 Task: Open a blank sheet, save the file as ion.doc Add Heading 'Importance of networking: 'Importance of networking:  Add the following points with arrow bulletsAdd the following points with arrow bullets •	Expanding connections_x000D_
•	Discovering opportunities_x000D_
•	Sharing knowledge_x000D_
 Highlight heading with color  Light green Select the entire text and apply  Outside Borders ,change the font size of heading and points to 24
Action: Mouse moved to (19, 19)
Screenshot: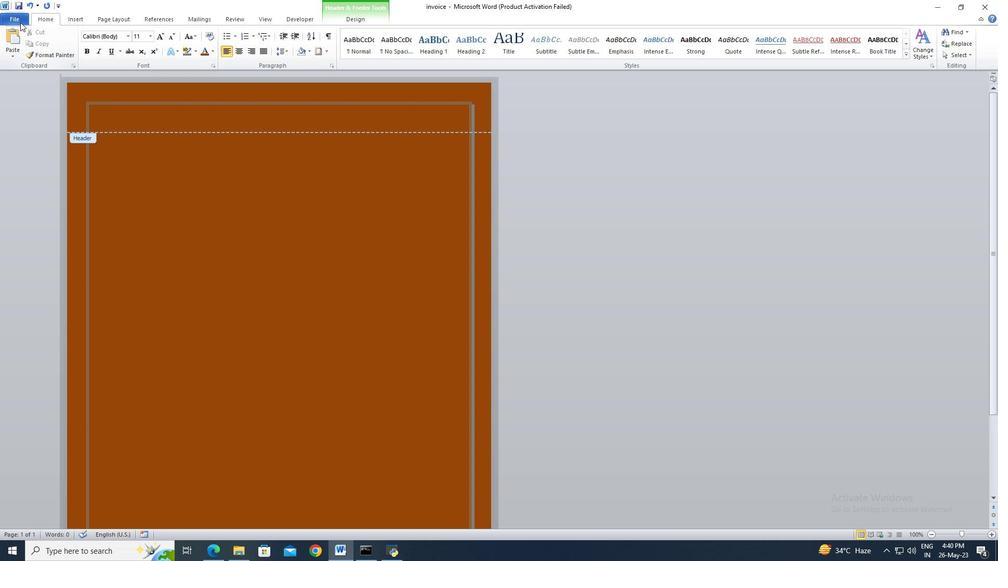 
Action: Mouse pressed left at (19, 19)
Screenshot: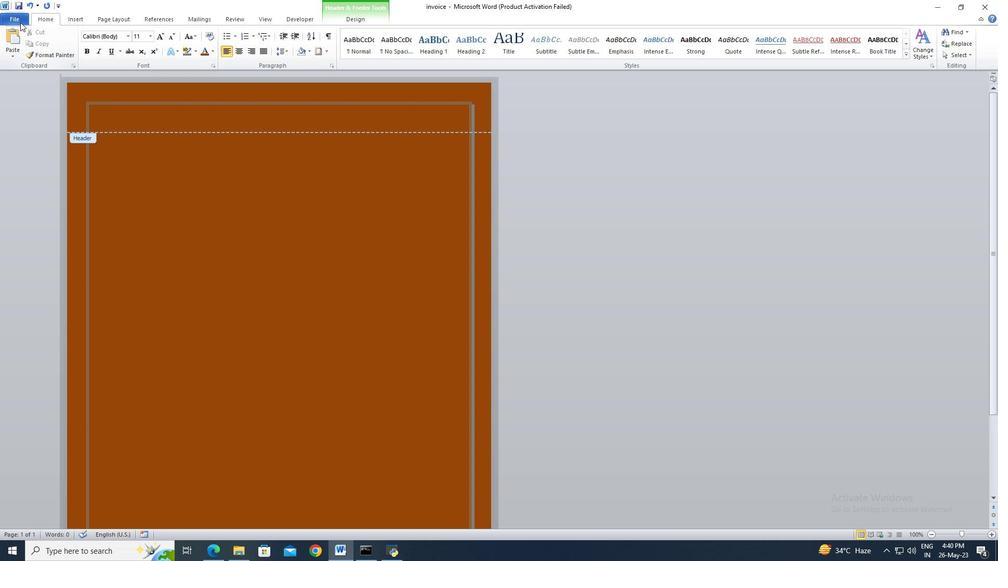 
Action: Mouse moved to (28, 133)
Screenshot: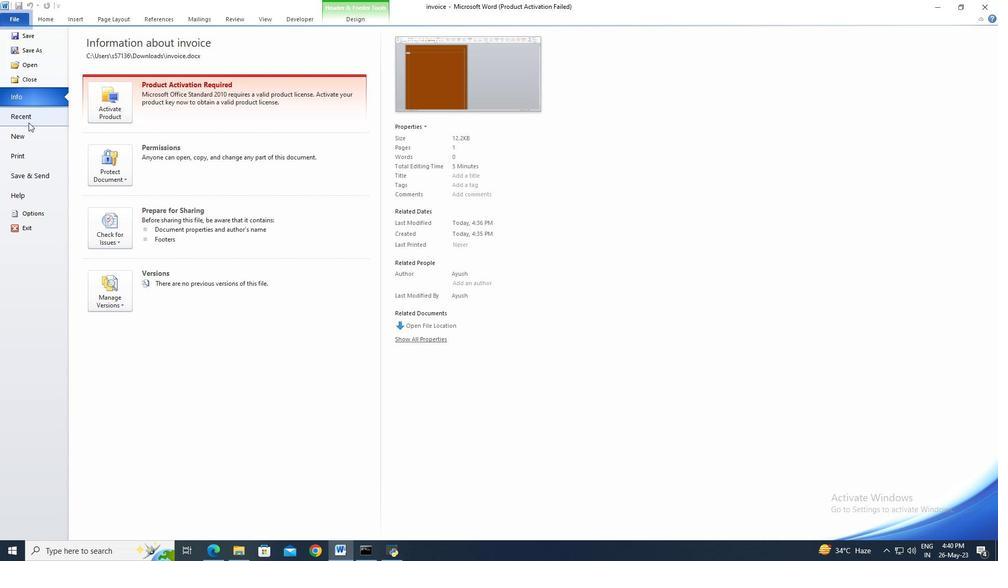 
Action: Mouse pressed left at (28, 133)
Screenshot: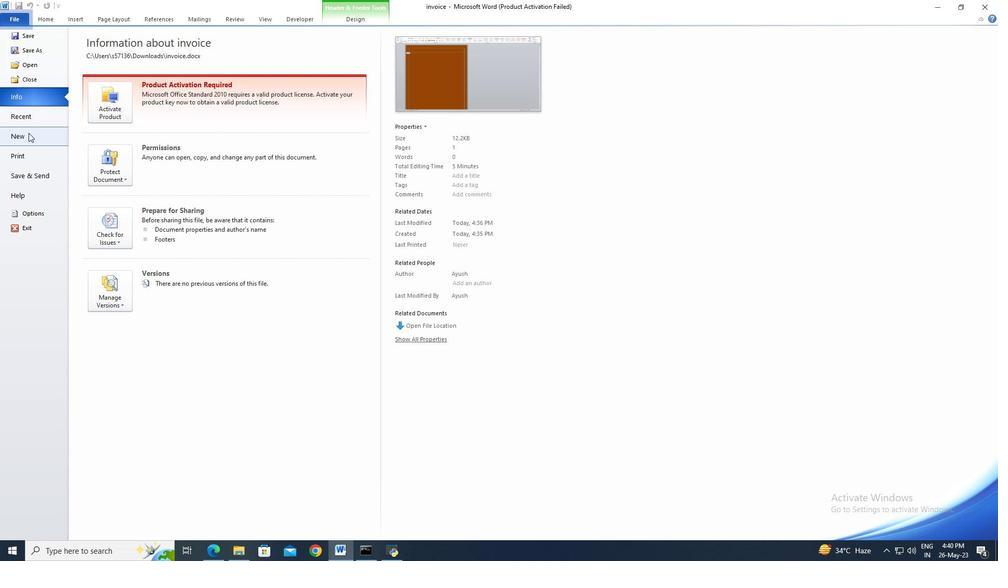 
Action: Mouse moved to (517, 256)
Screenshot: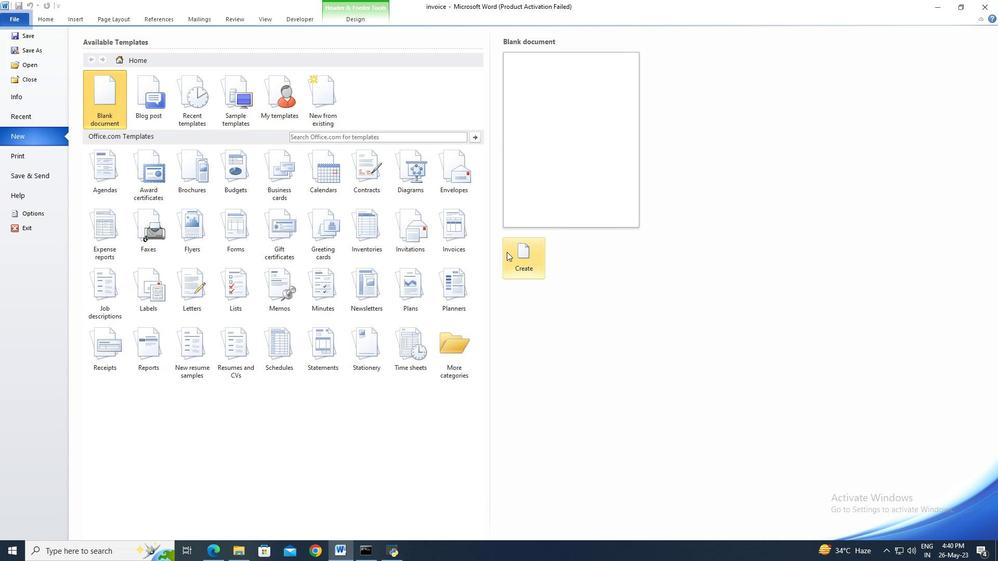 
Action: Mouse pressed left at (517, 256)
Screenshot: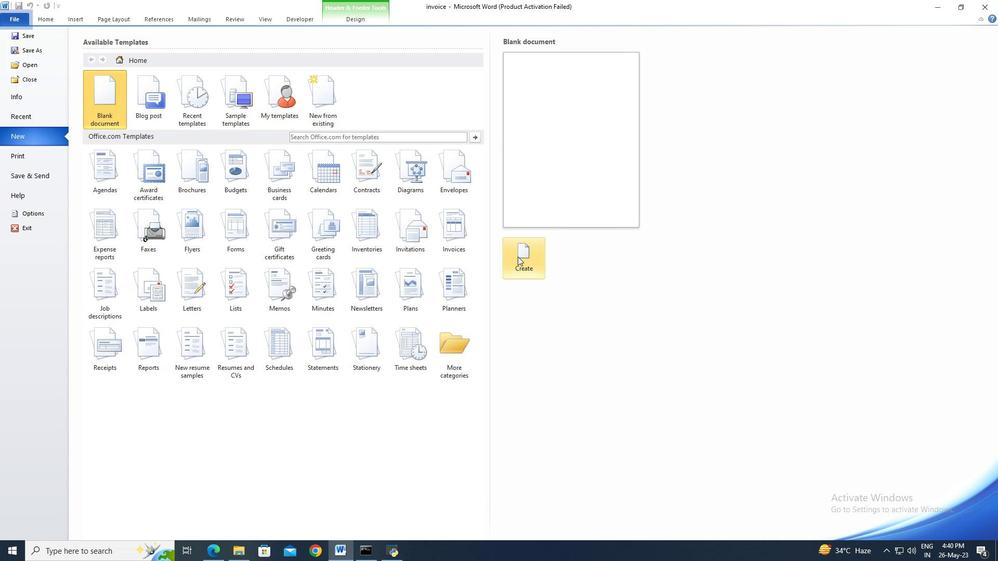 
Action: Mouse moved to (24, 21)
Screenshot: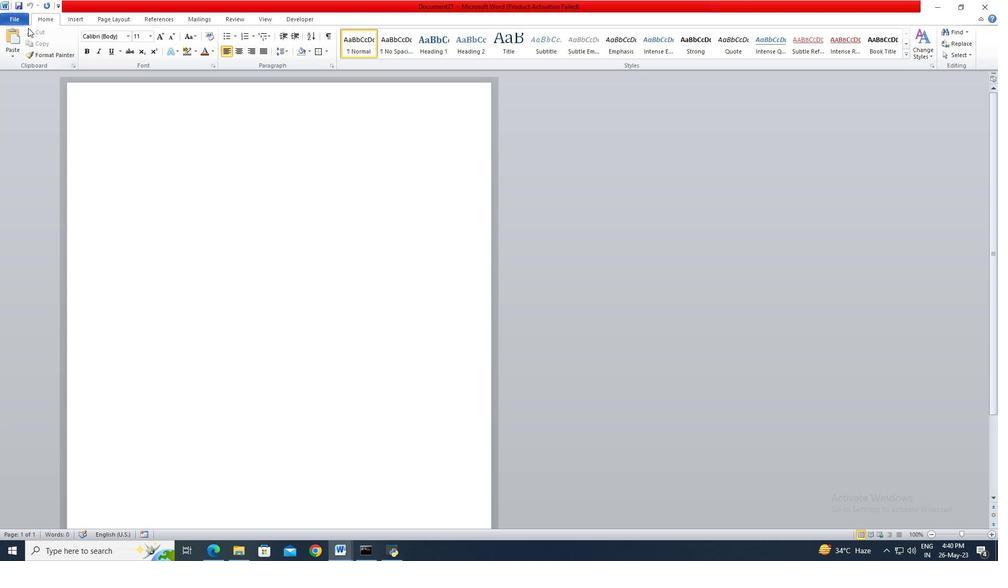
Action: Mouse pressed left at (24, 21)
Screenshot: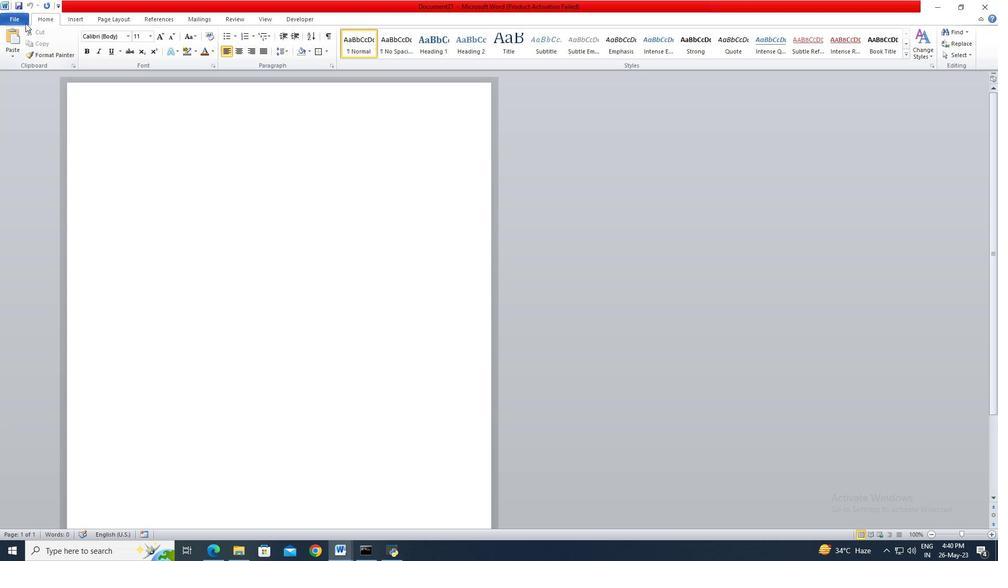 
Action: Mouse moved to (24, 50)
Screenshot: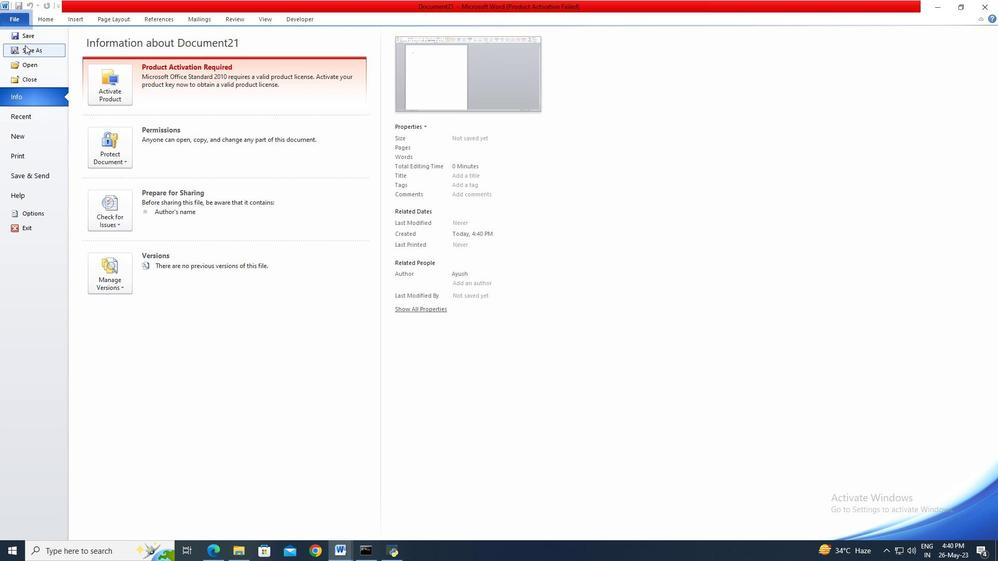 
Action: Mouse pressed left at (24, 50)
Screenshot: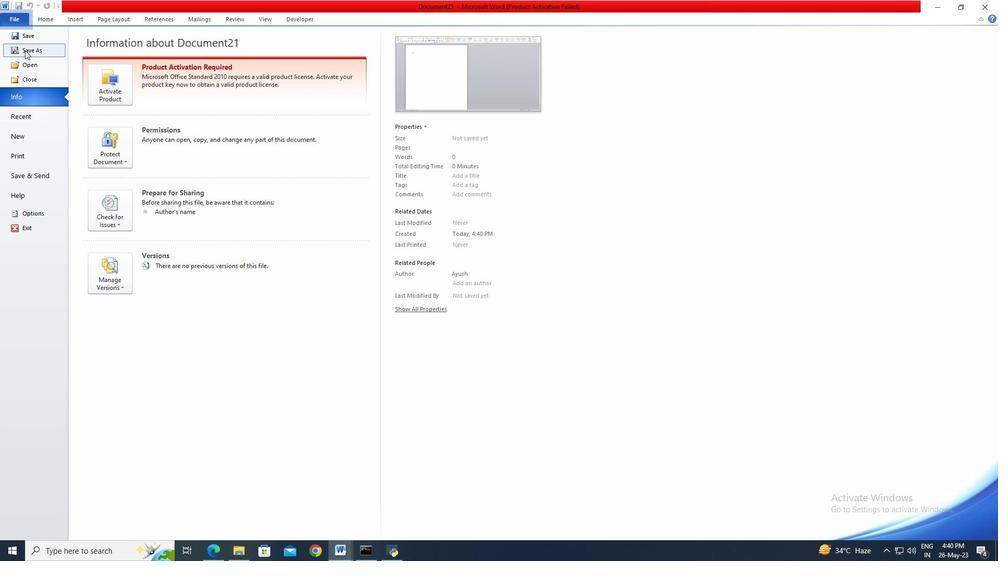 
Action: Mouse moved to (39, 109)
Screenshot: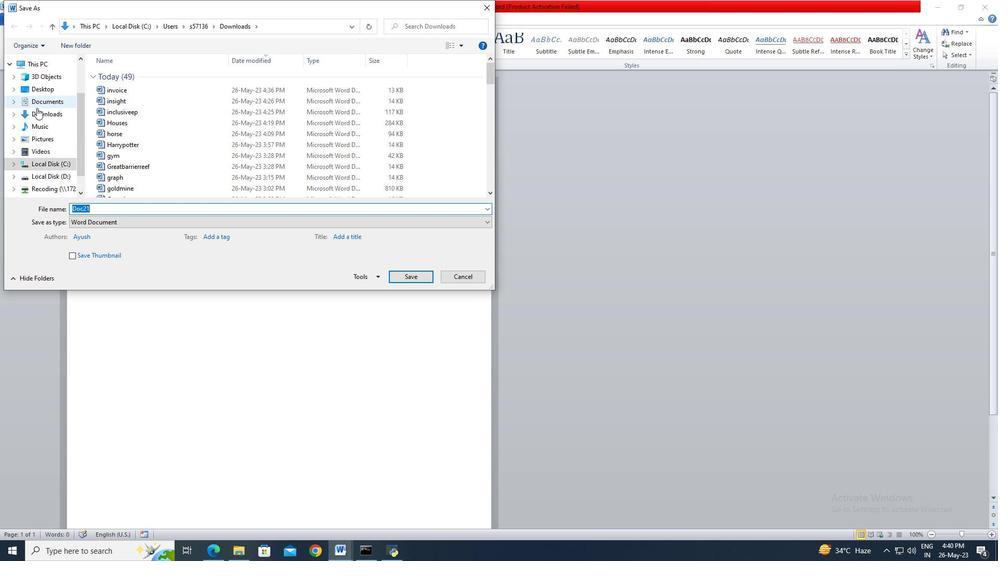 
Action: Mouse pressed left at (39, 109)
Screenshot: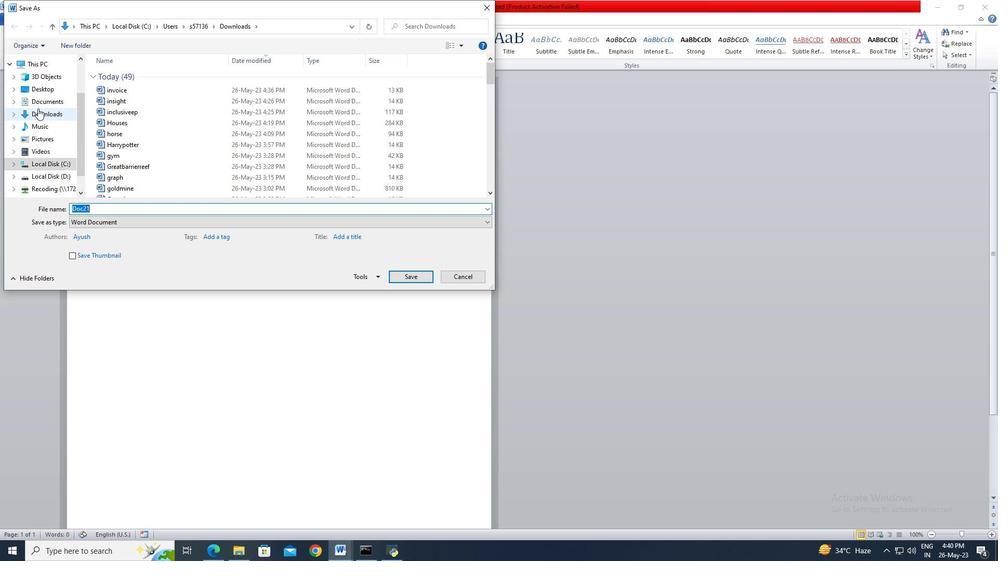 
Action: Mouse moved to (96, 204)
Screenshot: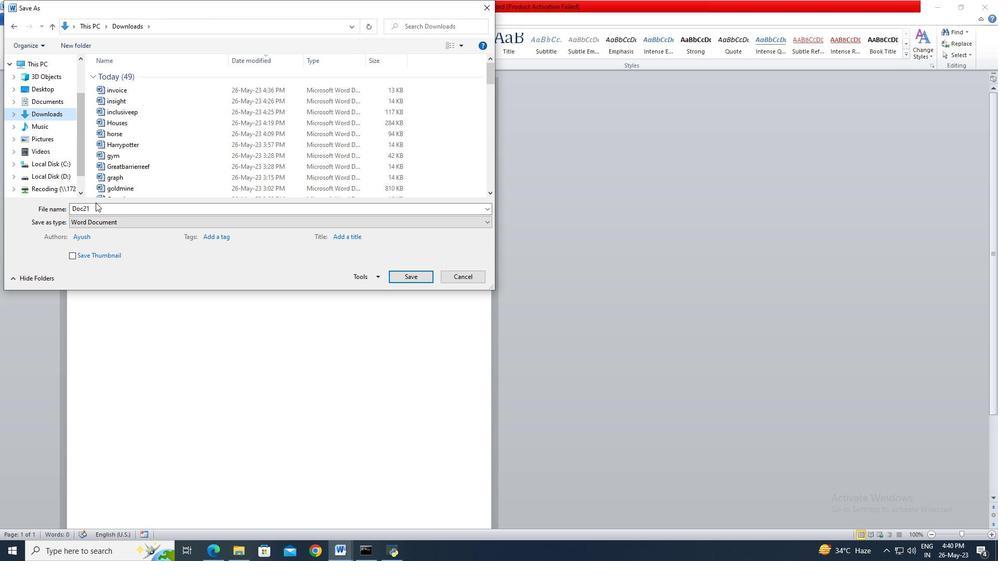 
Action: Mouse pressed left at (96, 204)
Screenshot: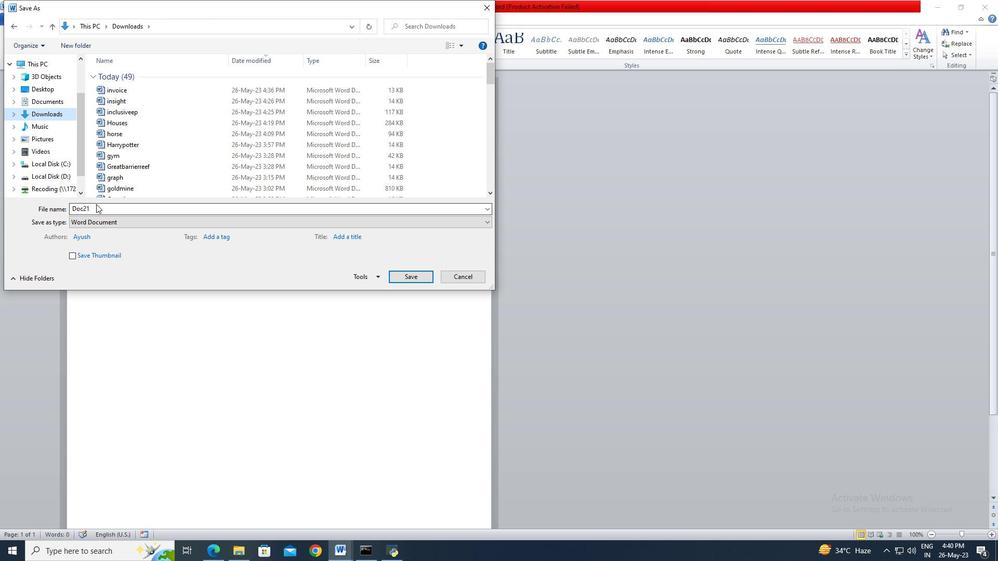 
Action: Key pressed ion
Screenshot: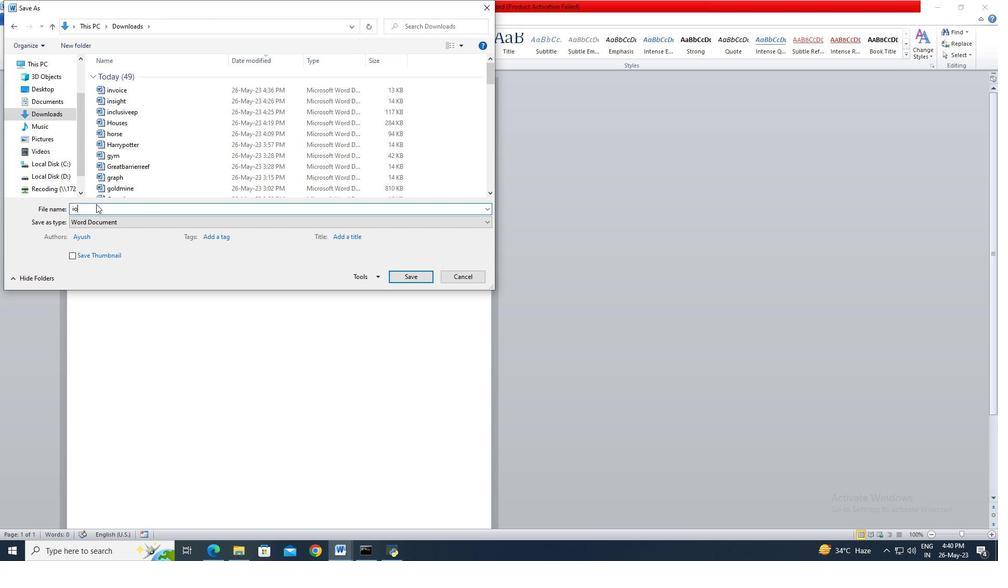 
Action: Mouse moved to (419, 281)
Screenshot: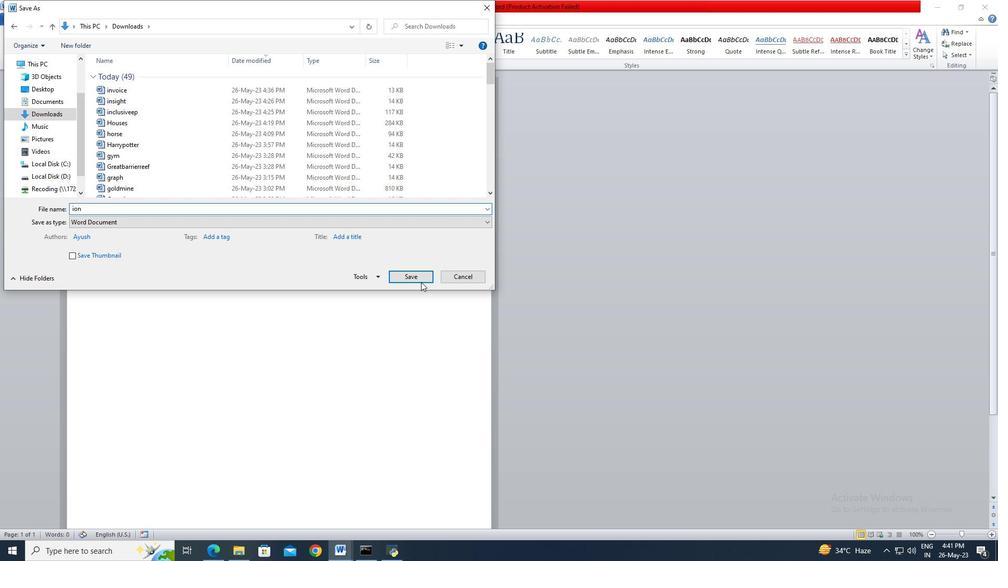 
Action: Mouse pressed left at (419, 281)
Screenshot: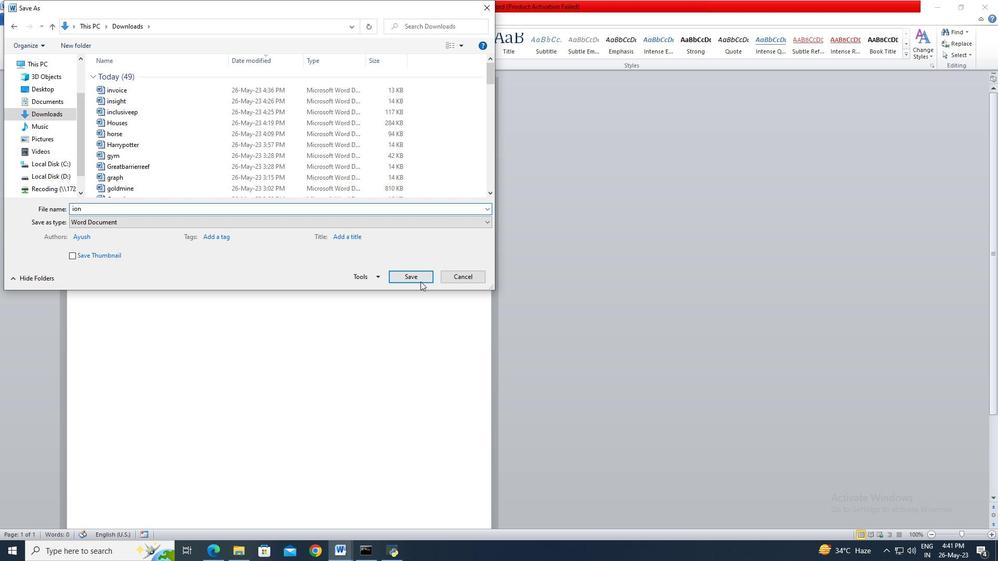 
Action: Mouse moved to (434, 49)
Screenshot: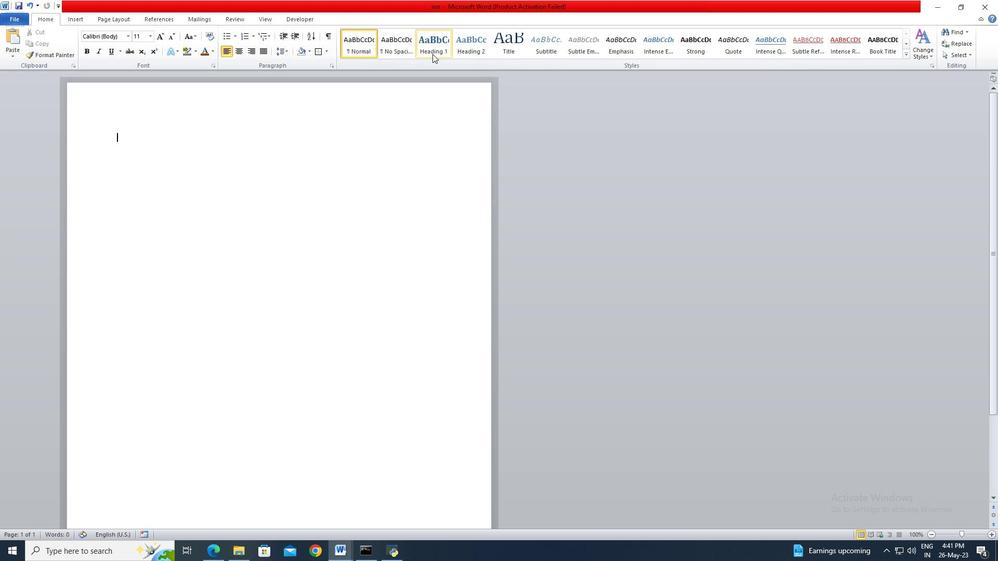 
Action: Mouse pressed left at (434, 49)
Screenshot: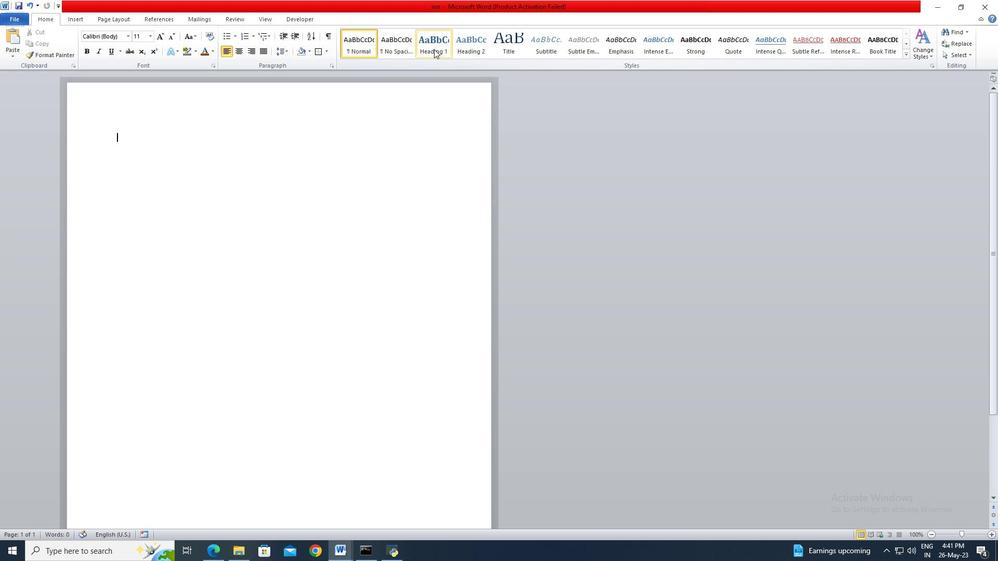 
Action: Key pressed <Key.shift>Importance<Key.space>of<Key.space>netword<Key.backspace>king<Key.shift>:<Key.enter><Key.enter>
Screenshot: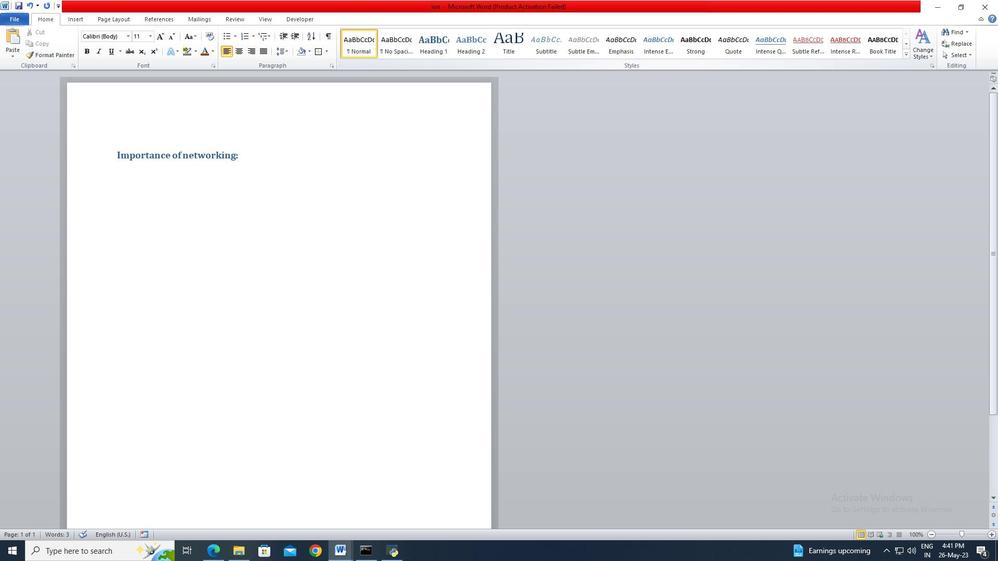 
Action: Mouse moved to (233, 37)
Screenshot: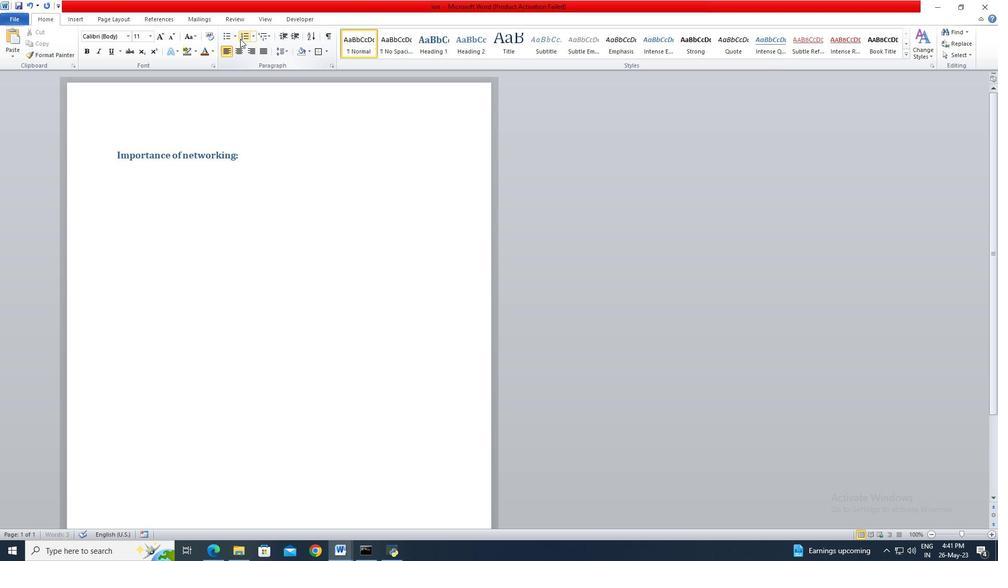 
Action: Mouse pressed left at (233, 37)
Screenshot: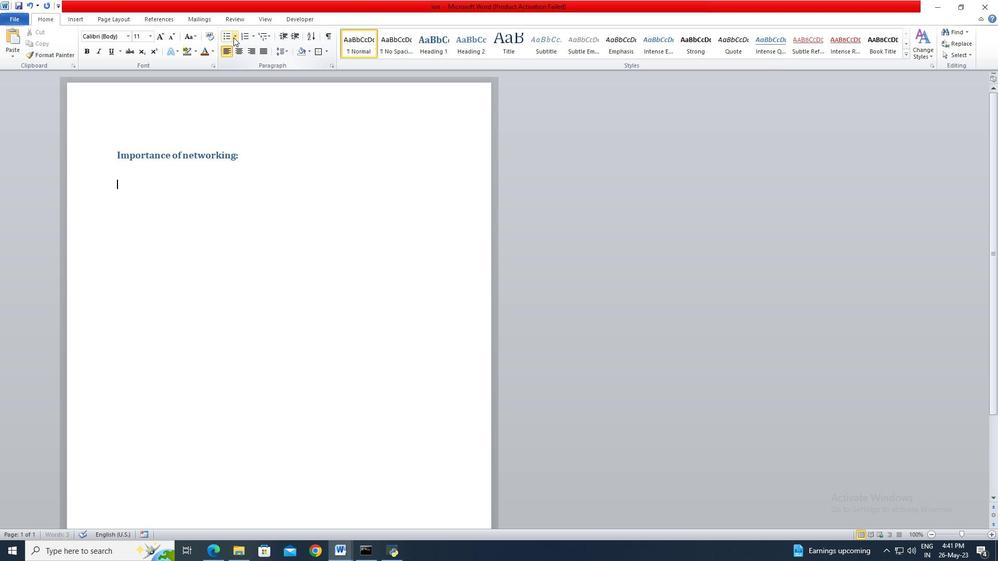 
Action: Mouse moved to (233, 118)
Screenshot: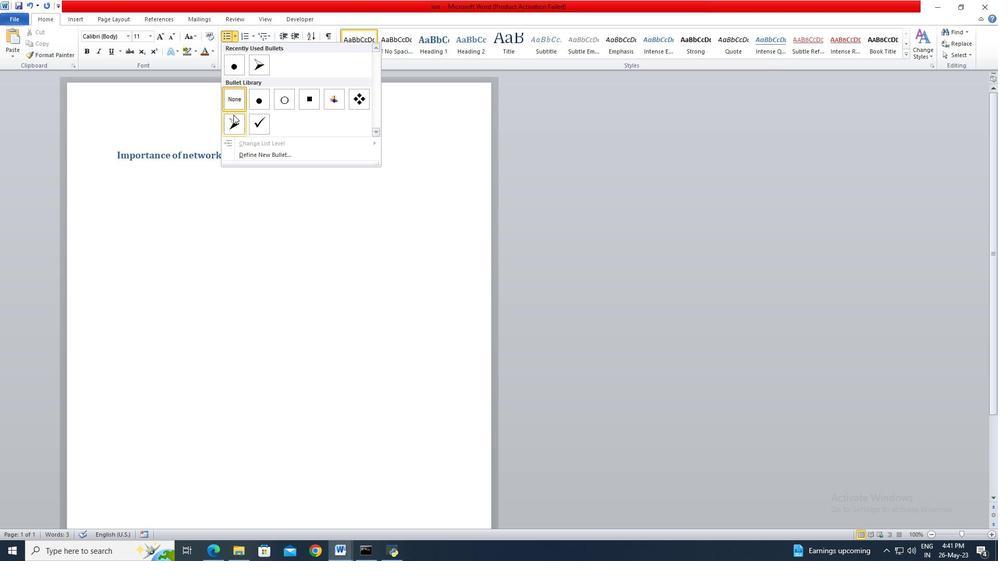 
Action: Mouse pressed left at (233, 118)
Screenshot: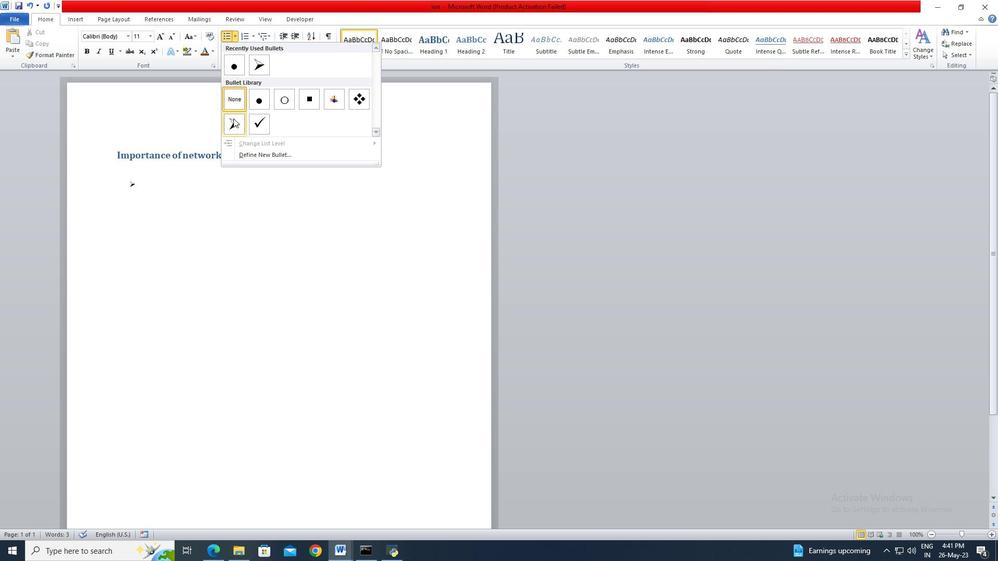 
Action: Mouse moved to (228, 188)
Screenshot: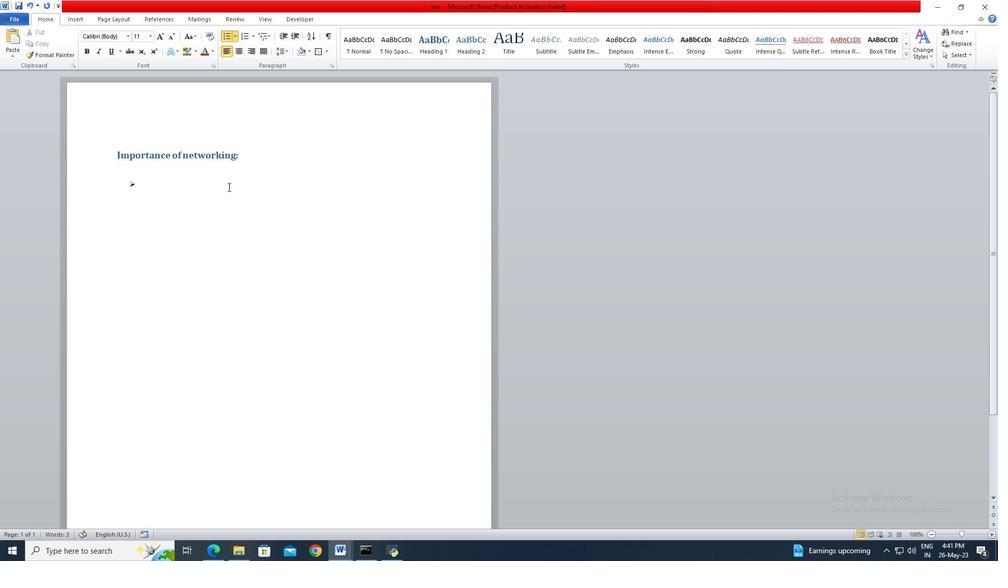 
Action: Key pressed <Key.shift>Expanding<Key.space>connections<Key.enter><Key.shift>Discovering<Key.space>opportunities<Key.enter><Key.shift>Sharing<Key.space><Key.shift>Knowledge
Screenshot: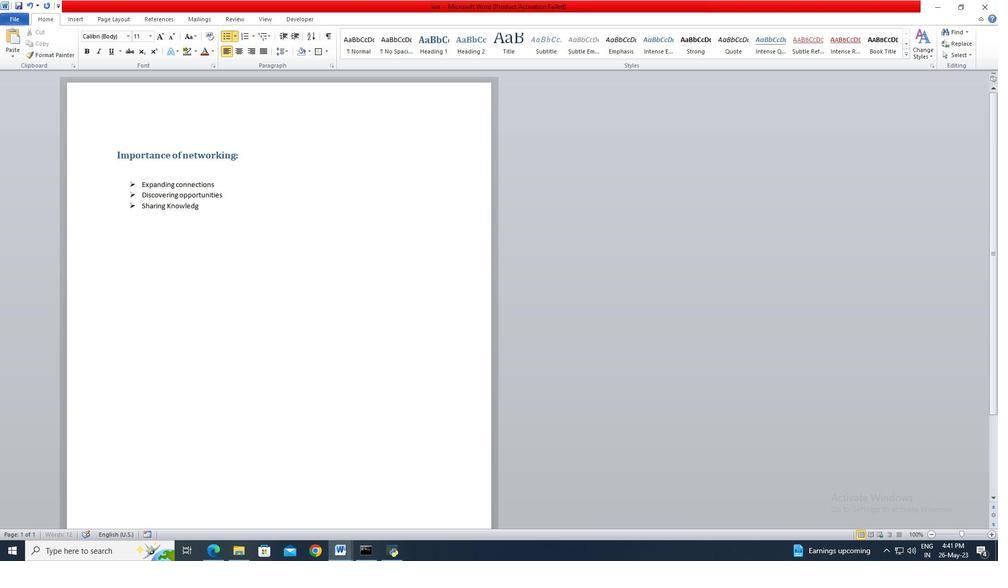 
Action: Mouse moved to (115, 153)
Screenshot: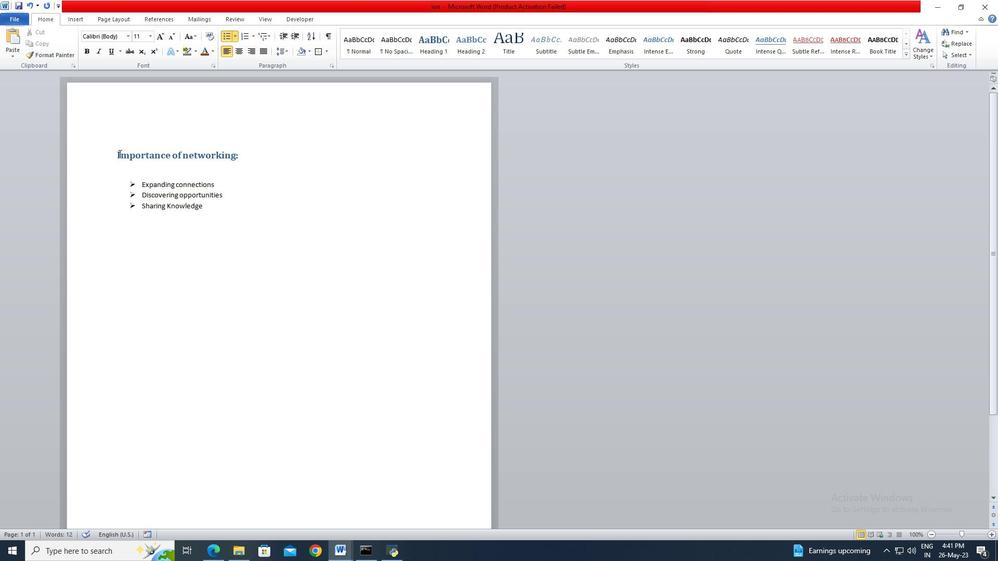 
Action: Mouse pressed left at (115, 153)
Screenshot: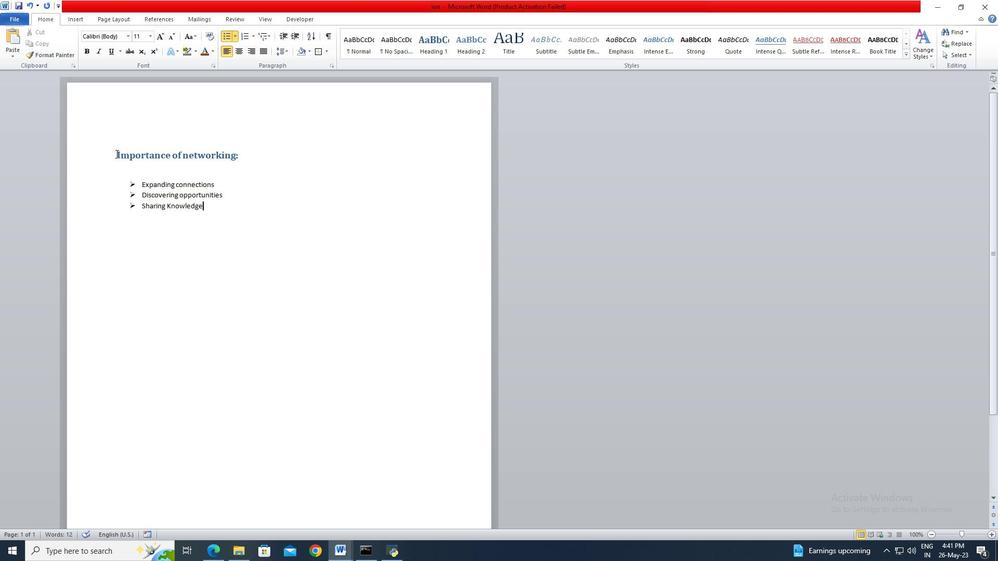
Action: Mouse moved to (213, 161)
Screenshot: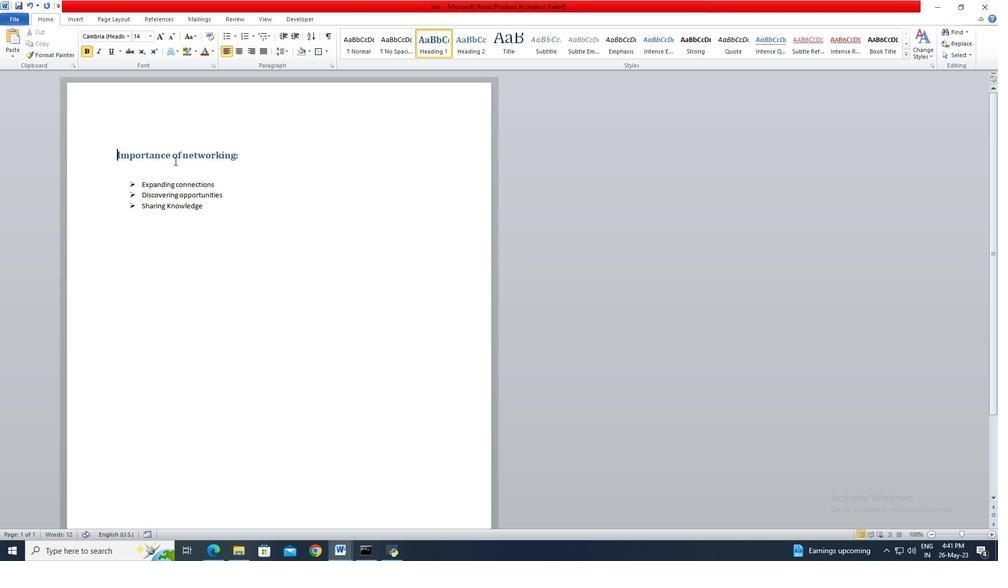 
Action: Key pressed <Key.shift>
Screenshot: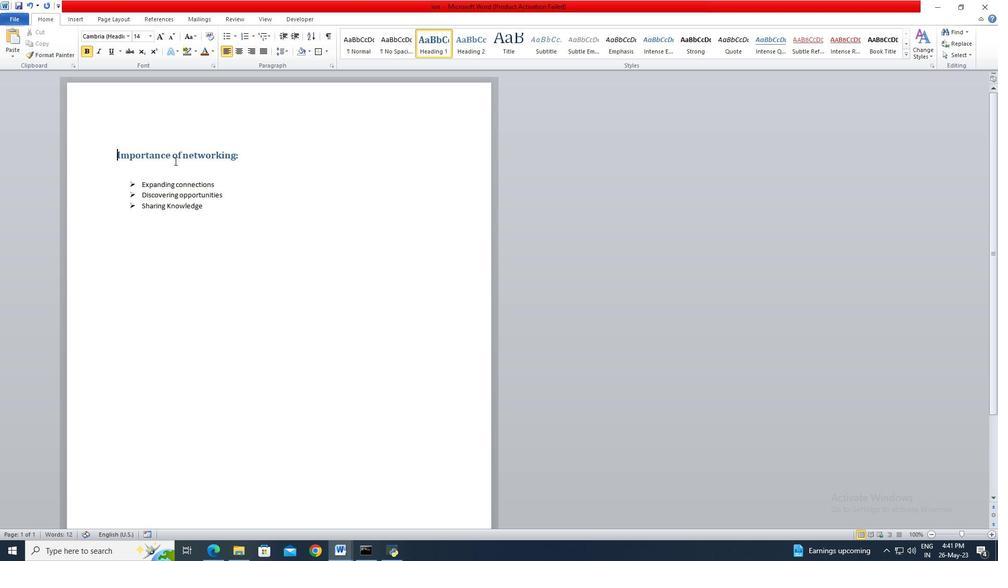 
Action: Mouse moved to (260, 152)
Screenshot: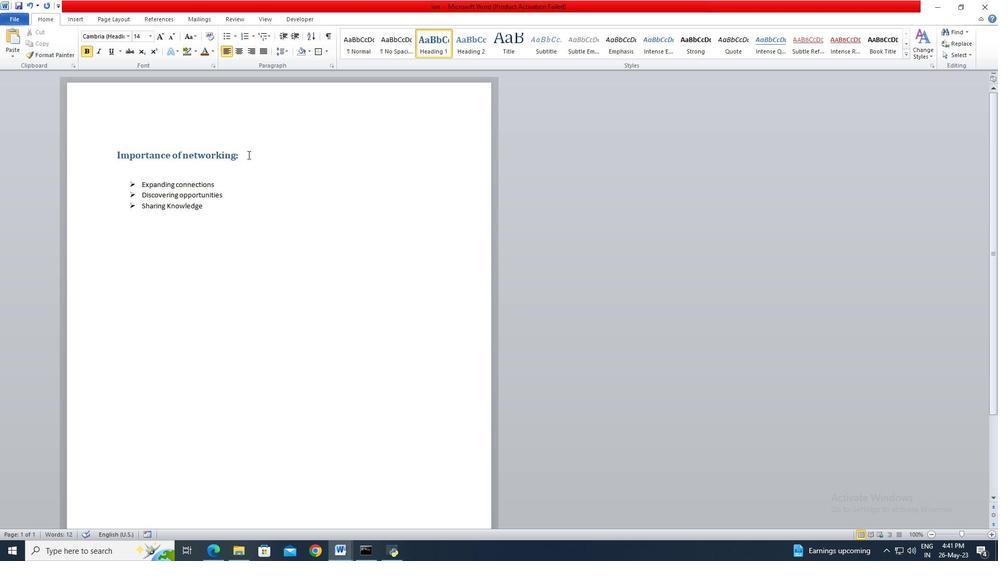 
Action: Key pressed <Key.shift><Key.shift><Key.shift><Key.shift>
Screenshot: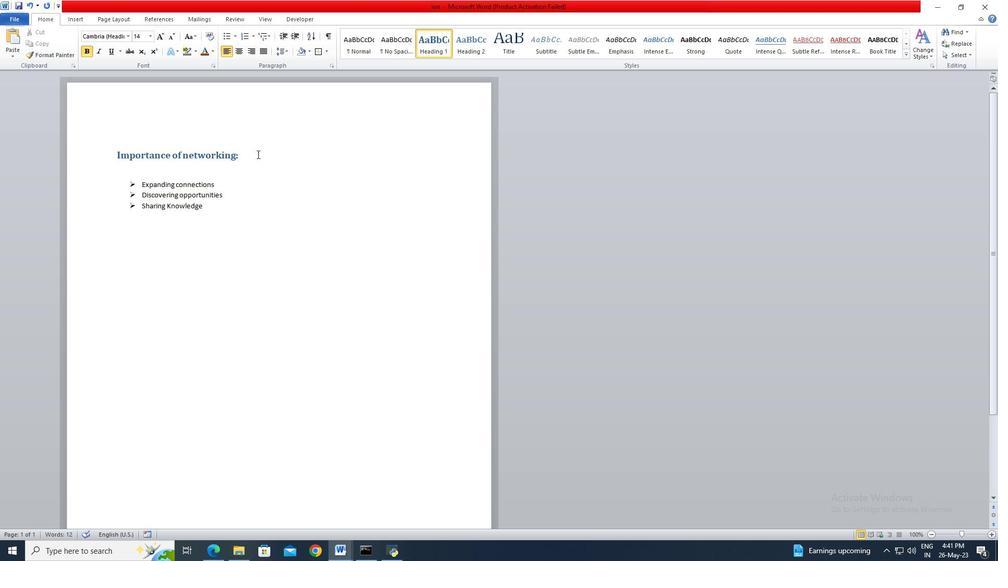 
Action: Mouse pressed left at (260, 152)
Screenshot: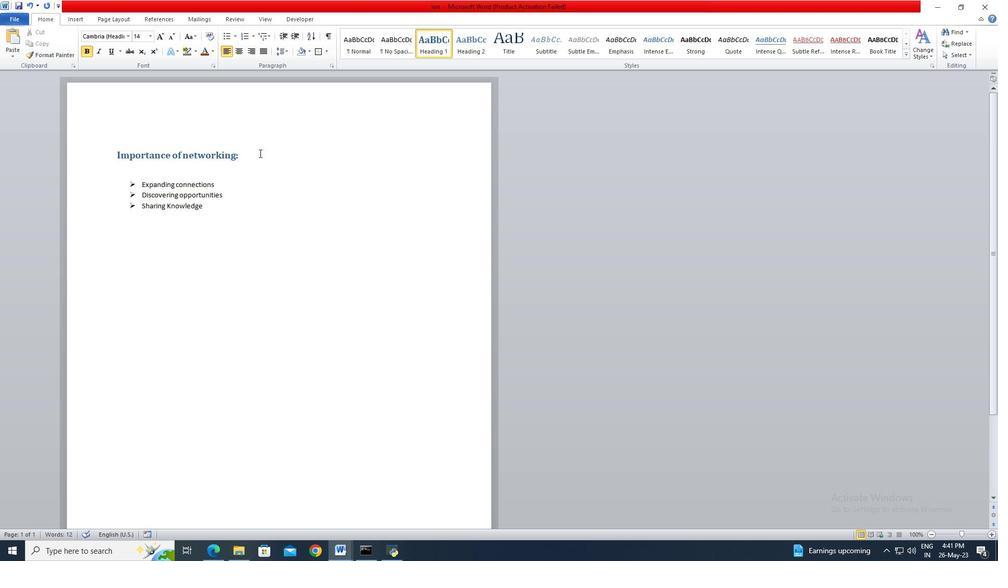 
Action: Key pressed <Key.shift><Key.shift><Key.shift><Key.shift><Key.shift>
Screenshot: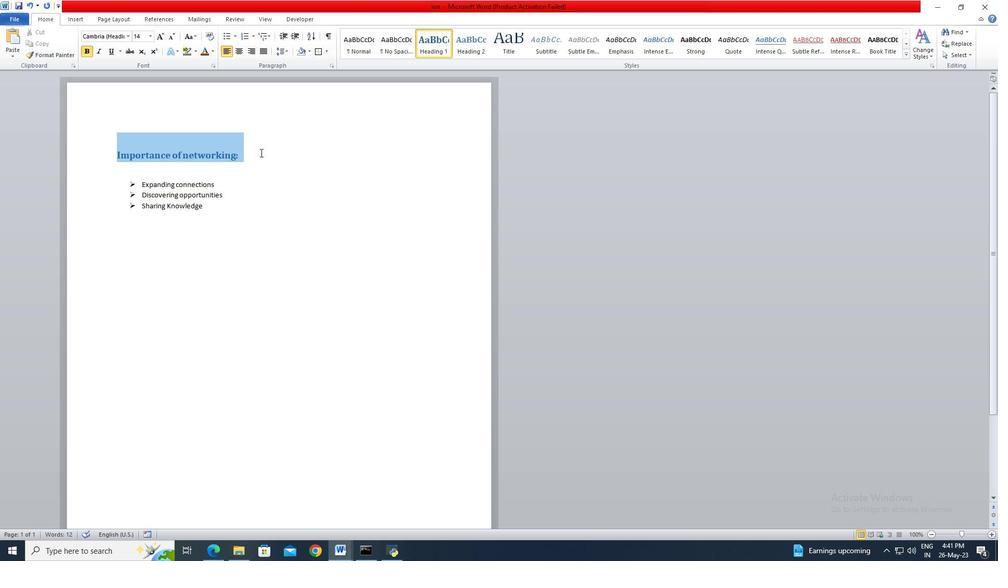 
Action: Mouse moved to (195, 53)
Screenshot: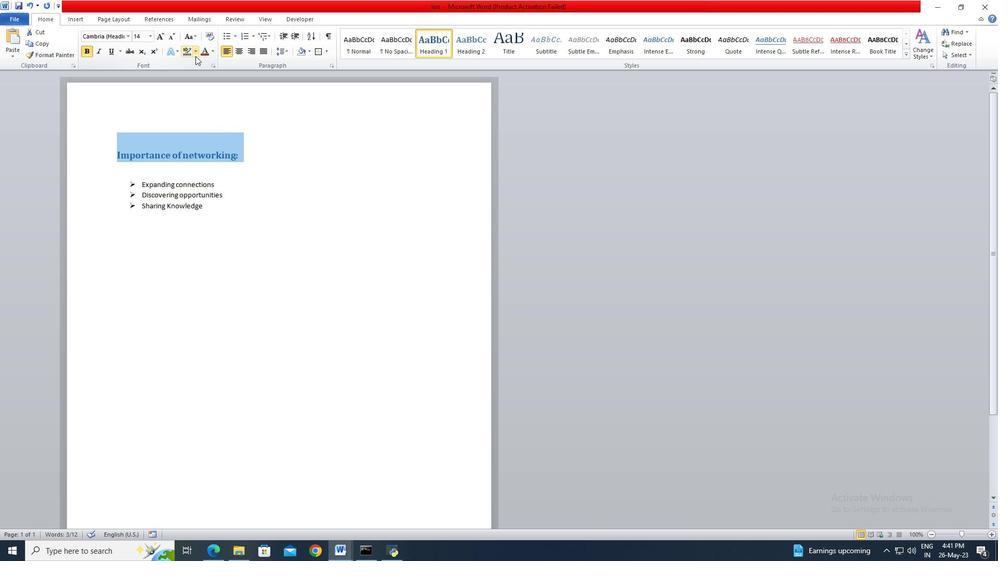 
Action: Mouse pressed left at (195, 53)
Screenshot: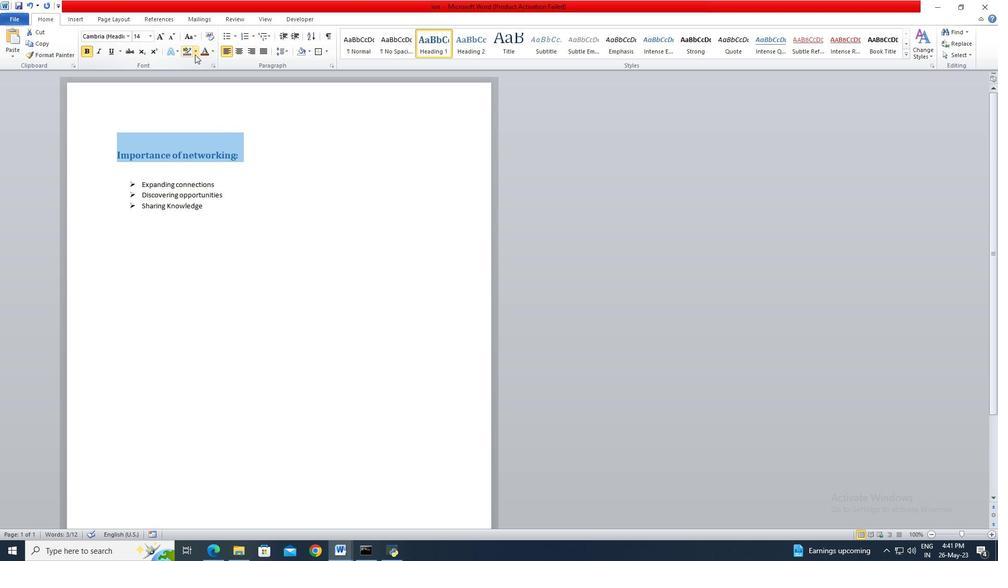 
Action: Mouse moved to (202, 62)
Screenshot: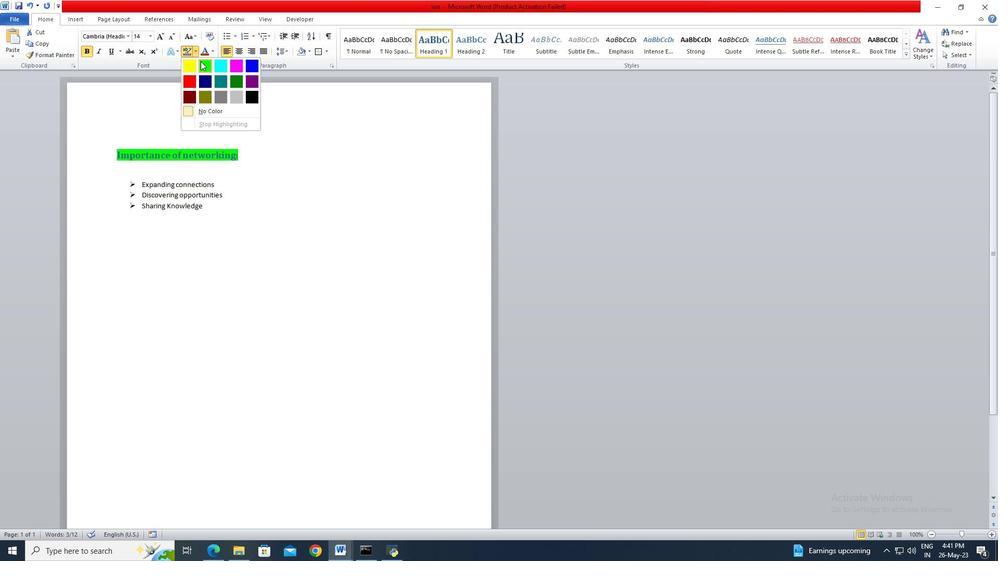 
Action: Mouse pressed left at (202, 62)
Screenshot: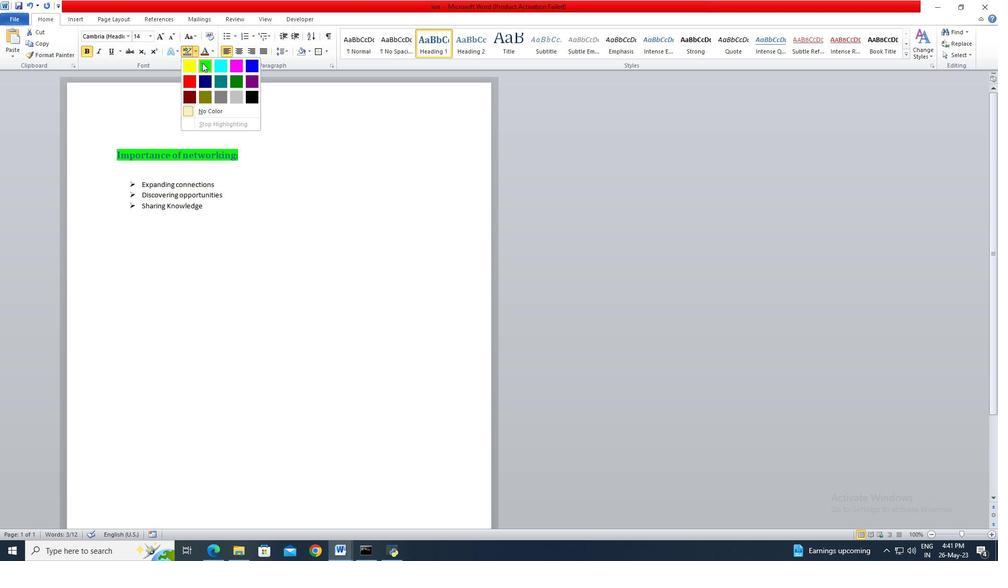 
Action: Mouse moved to (215, 150)
Screenshot: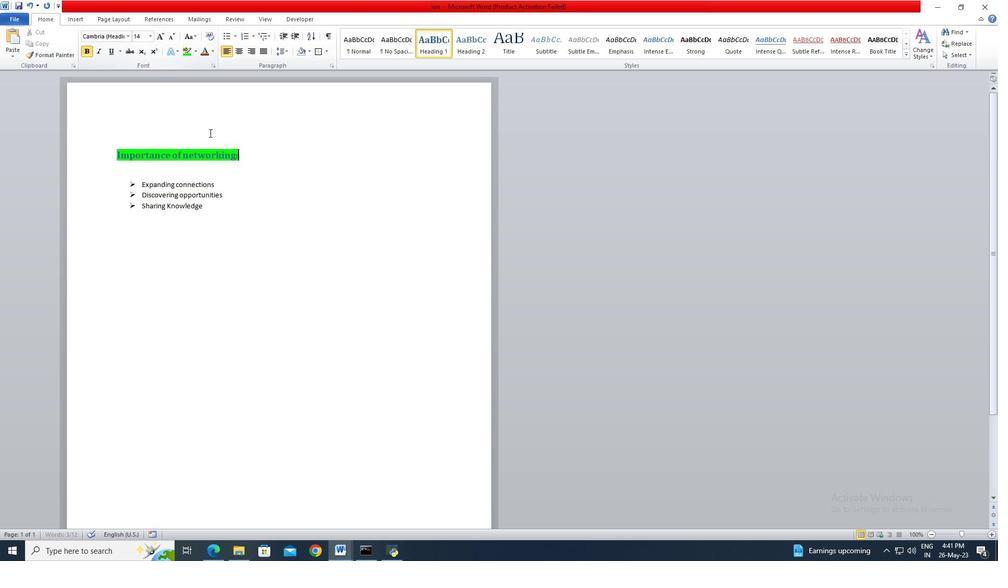 
Action: Key pressed ctrl+A
Screenshot: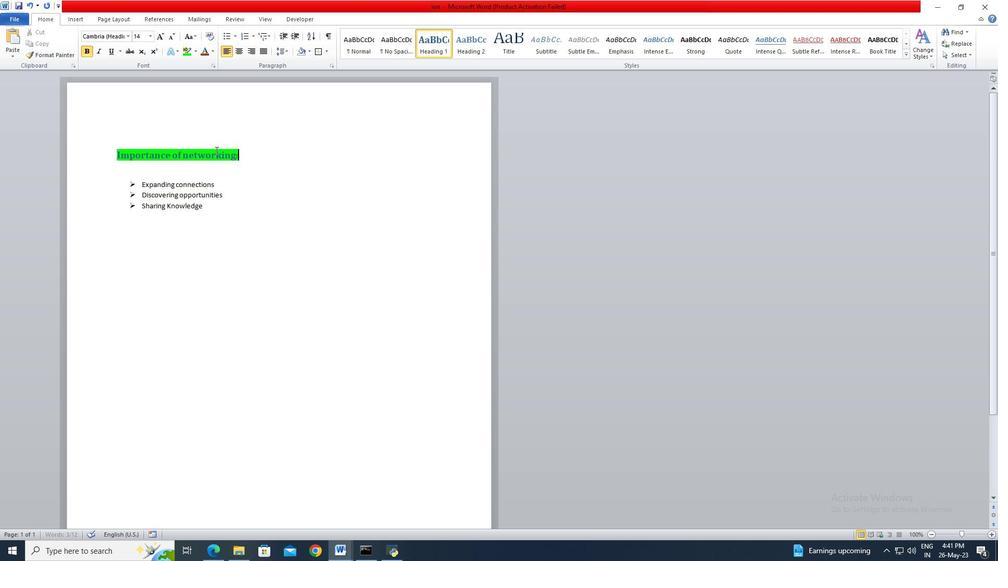 
Action: Mouse moved to (327, 52)
Screenshot: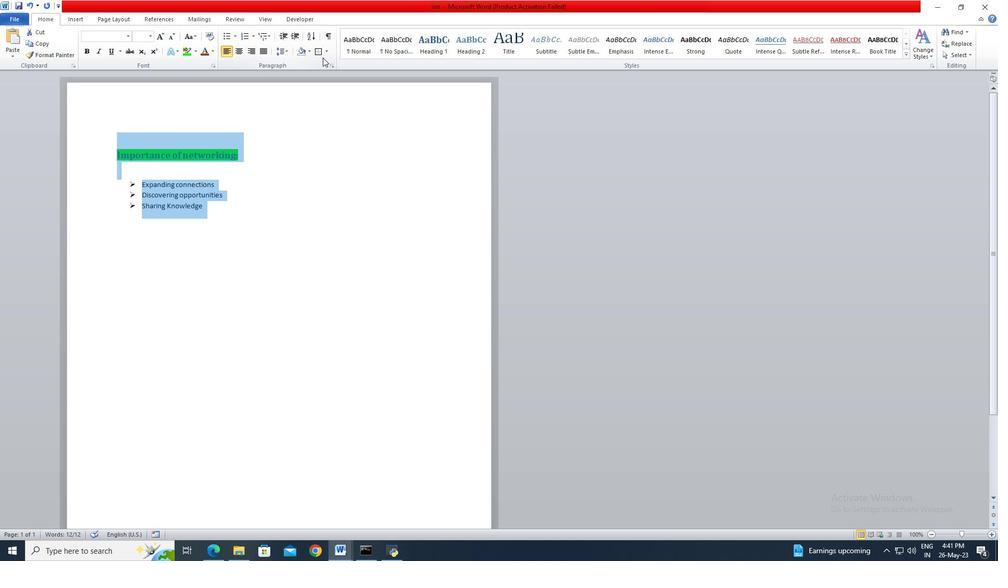 
Action: Mouse pressed left at (327, 52)
Screenshot: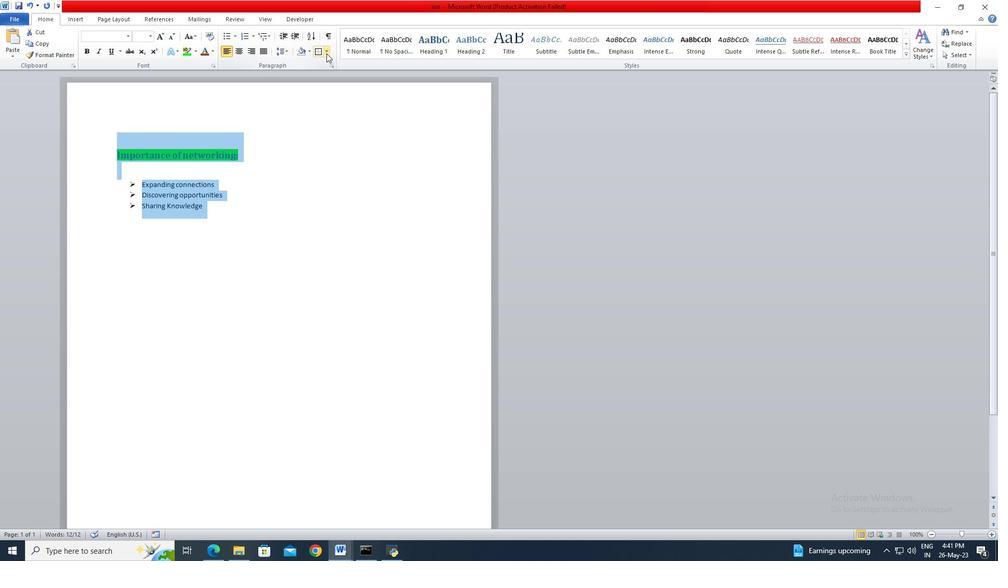 
Action: Mouse moved to (329, 132)
Screenshot: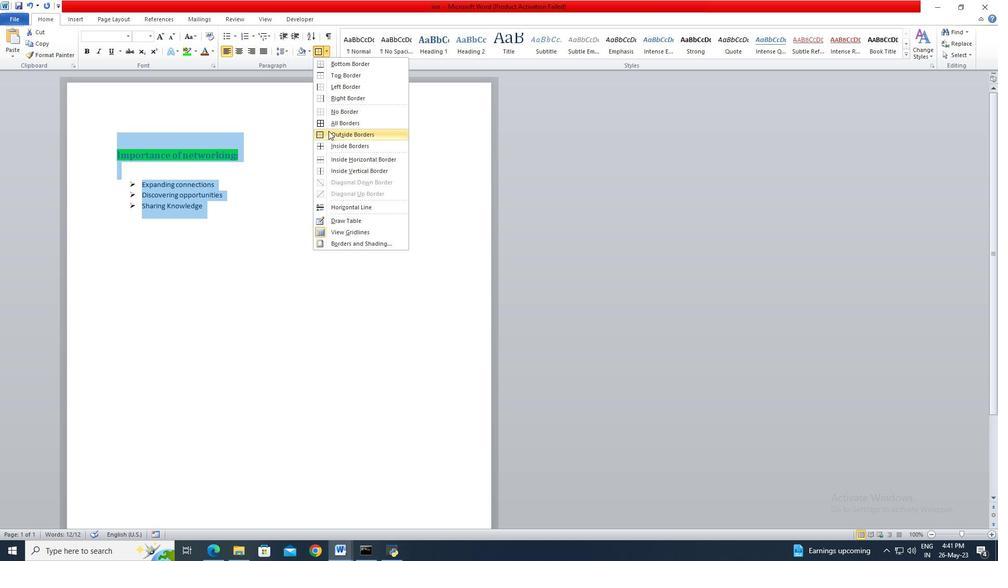 
Action: Mouse pressed left at (329, 132)
Screenshot: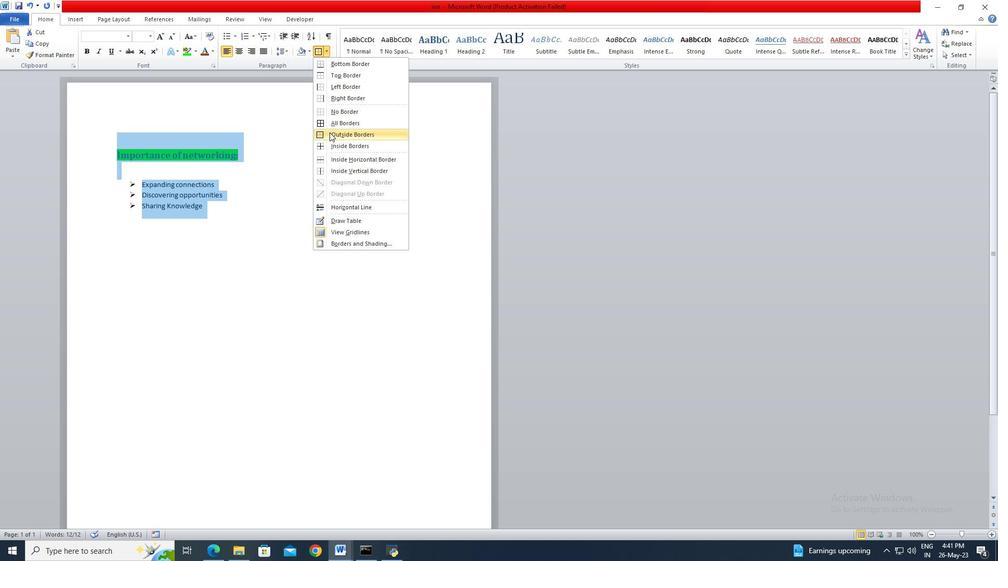 
Action: Mouse moved to (126, 156)
Screenshot: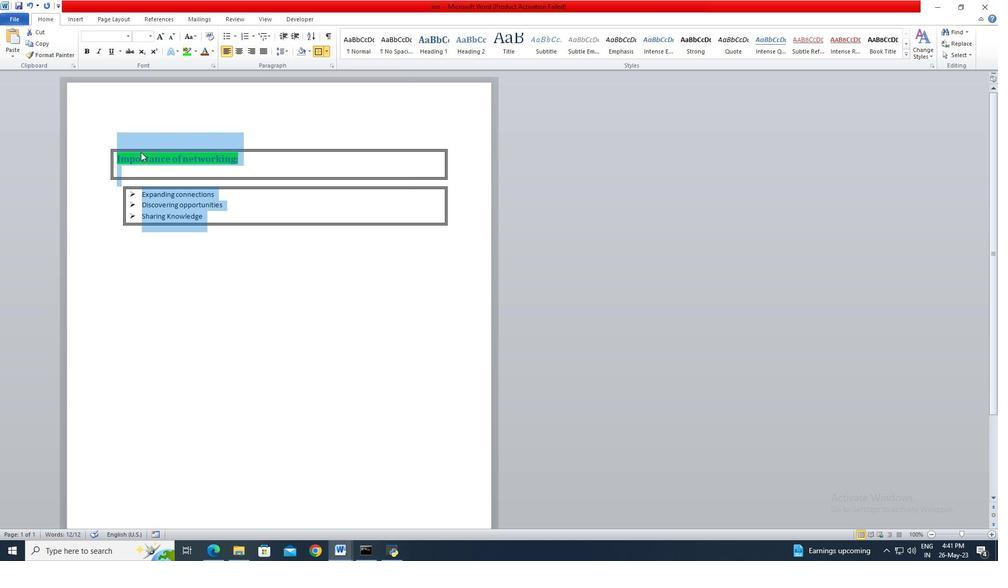 
Action: Mouse pressed left at (126, 156)
Screenshot: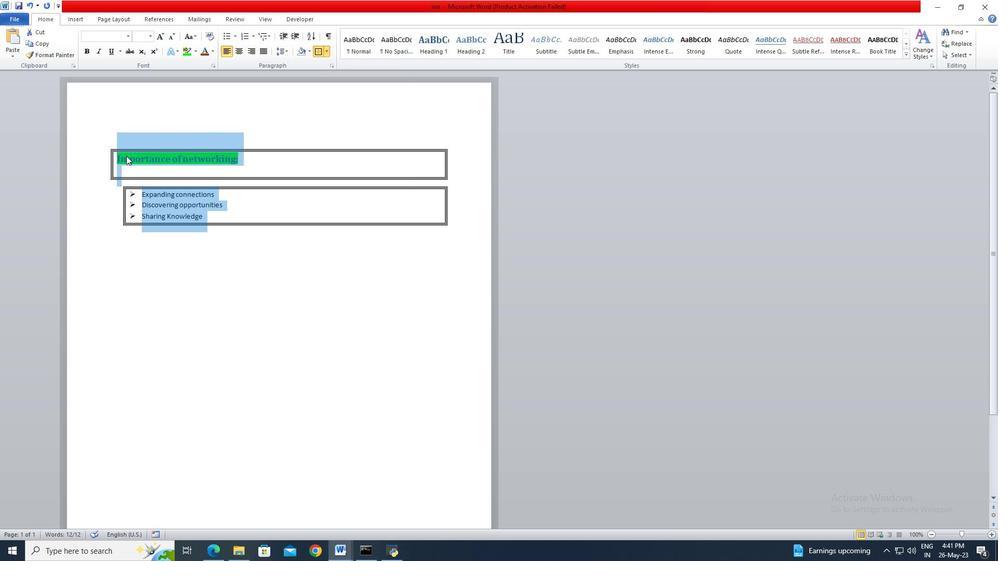 
Action: Mouse moved to (118, 154)
Screenshot: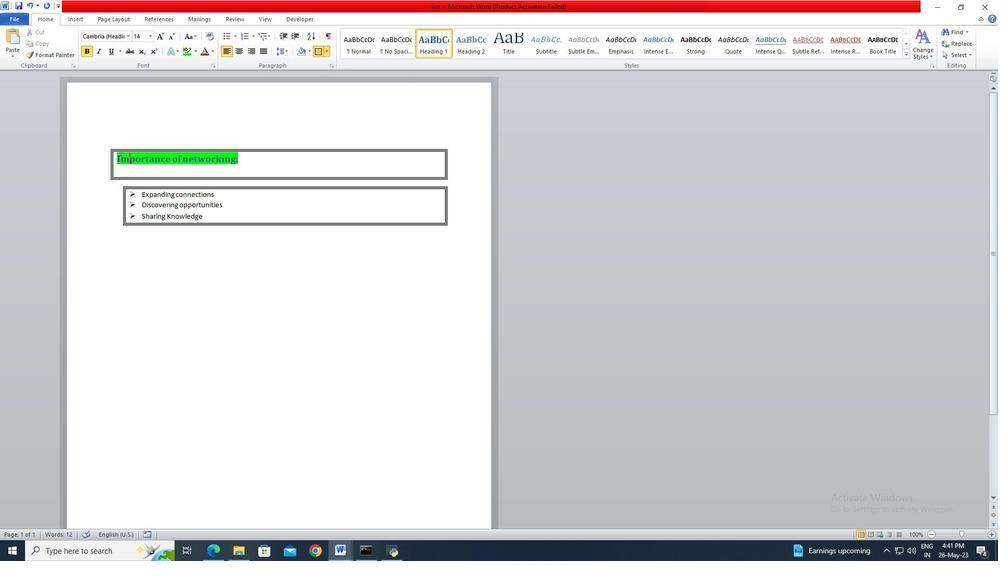 
Action: Mouse pressed left at (118, 154)
Screenshot: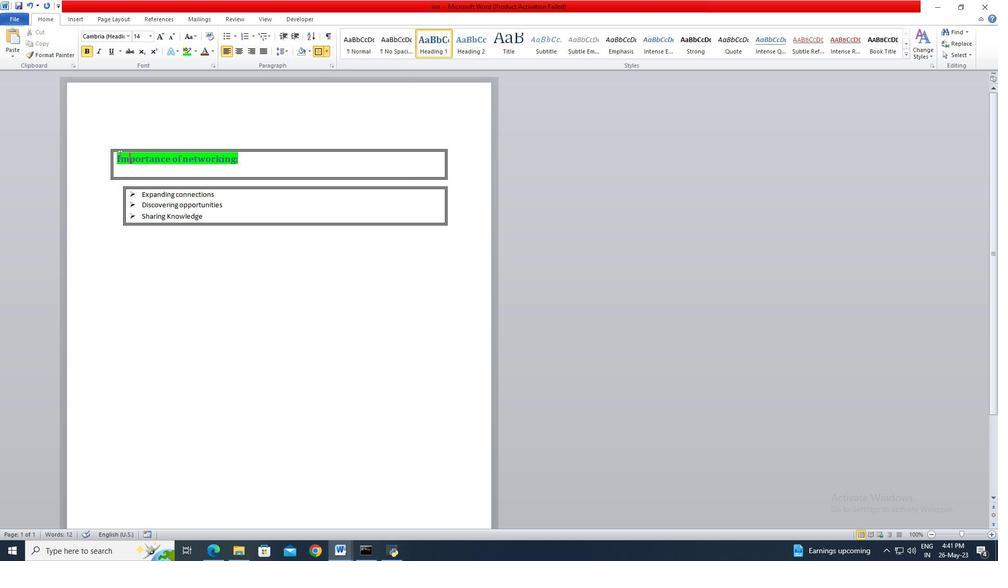 
Action: Mouse moved to (216, 159)
Screenshot: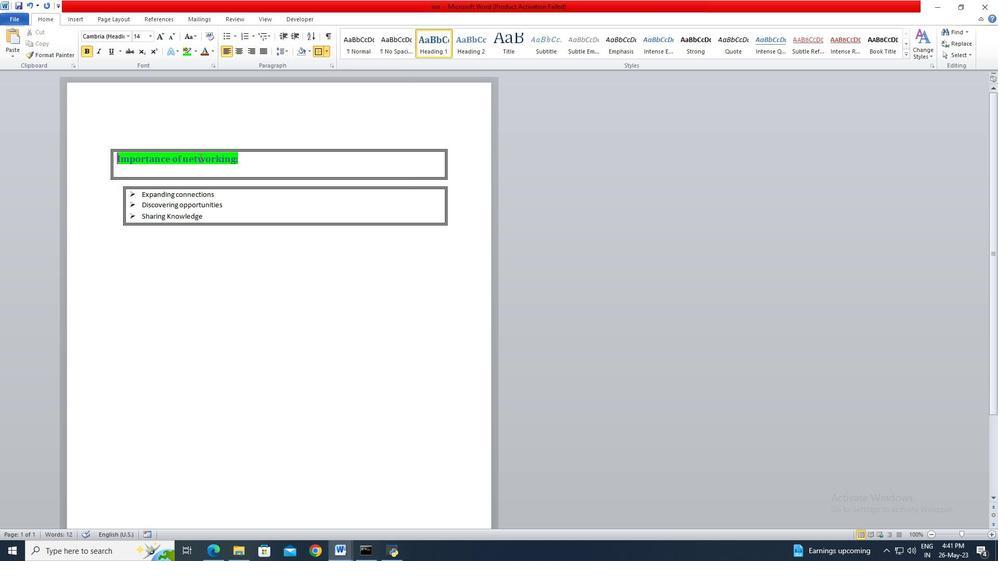 
Action: Key pressed <Key.shift>
Screenshot: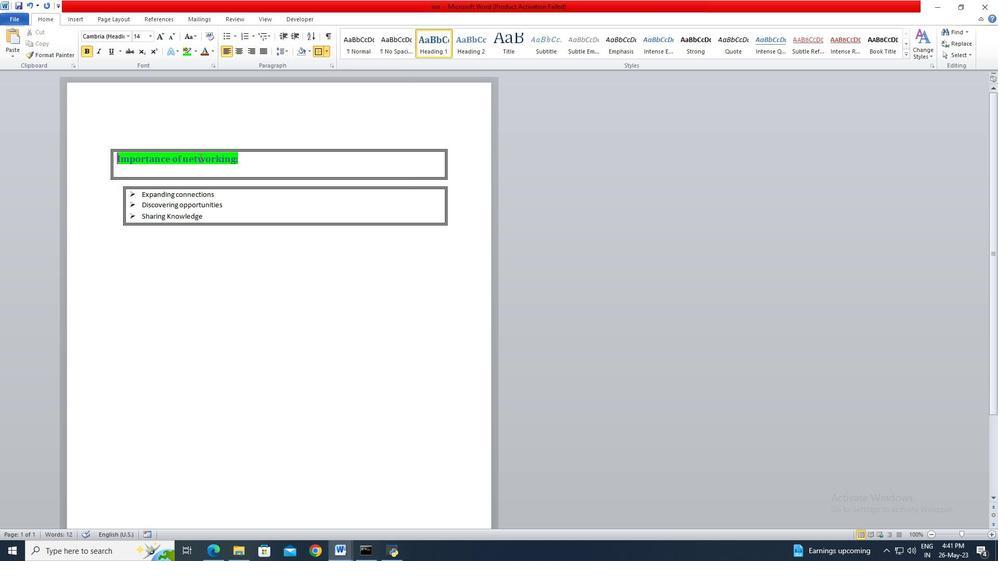 
Action: Mouse moved to (236, 160)
Screenshot: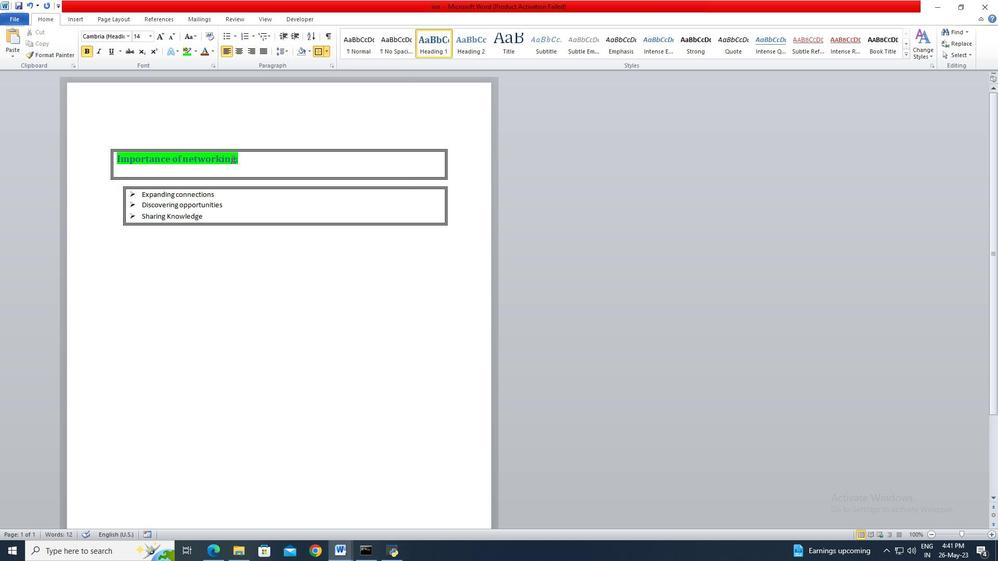 
Action: Mouse pressed left at (236, 160)
Screenshot: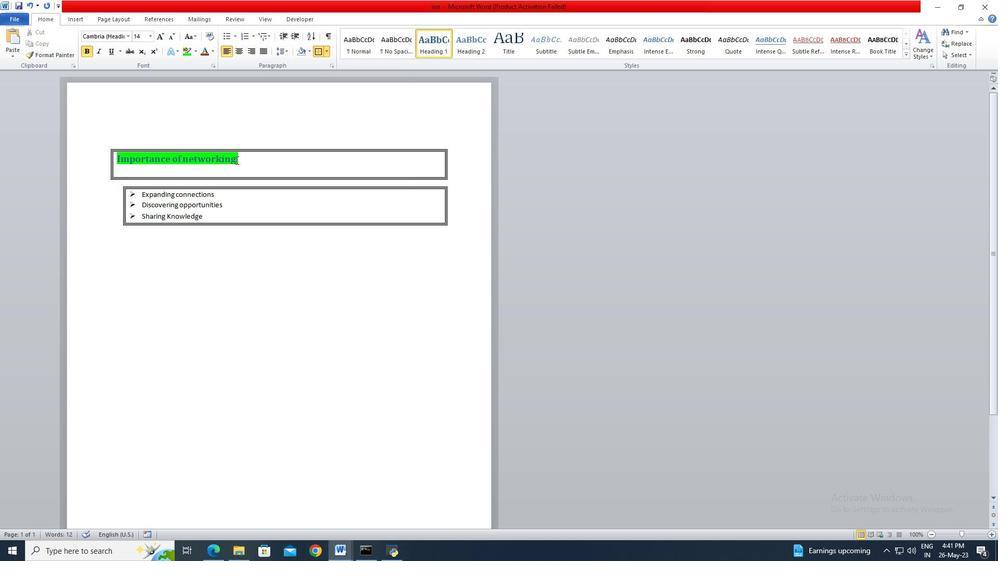 
Action: Key pressed <Key.shift><Key.shift><Key.shift><Key.shift><Key.shift><Key.shift>
Screenshot: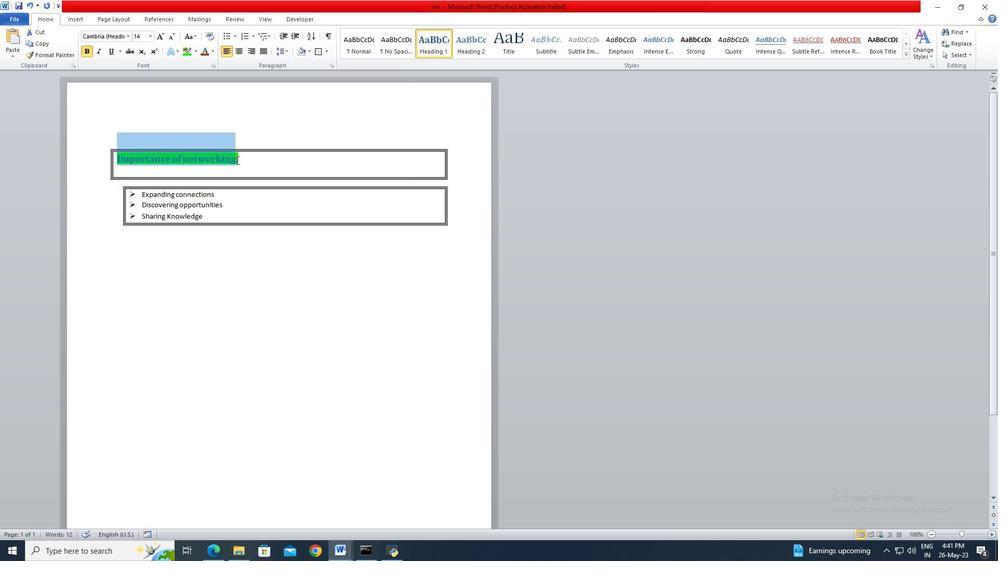 
Action: Mouse moved to (144, 34)
Screenshot: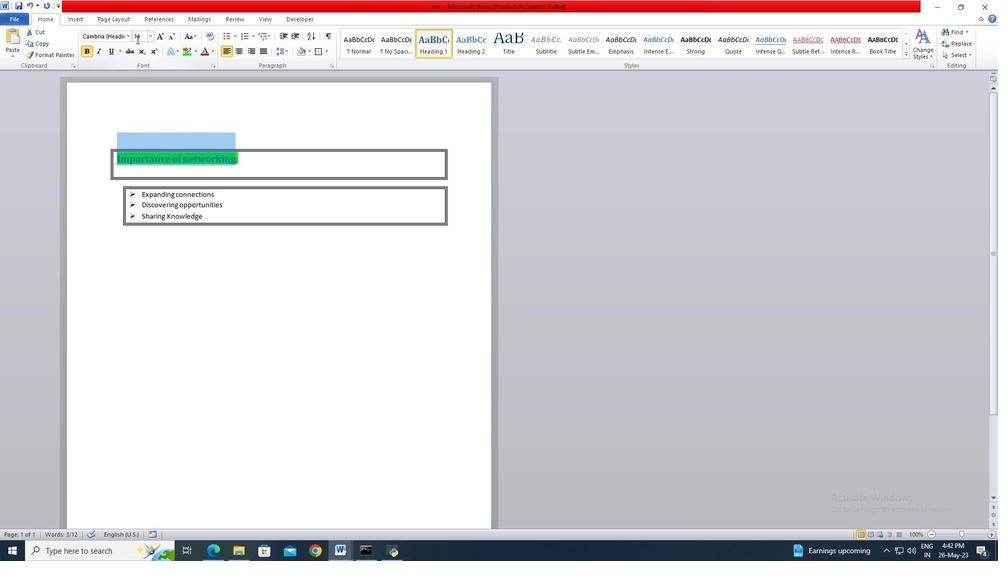 
Action: Mouse pressed left at (144, 34)
Screenshot: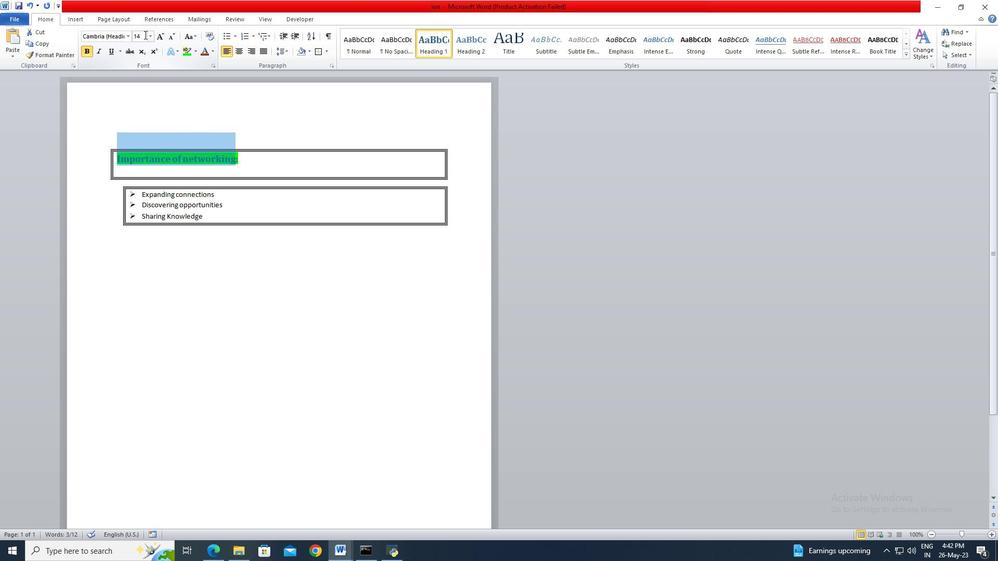 
Action: Key pressed 24<Key.enter>
Screenshot: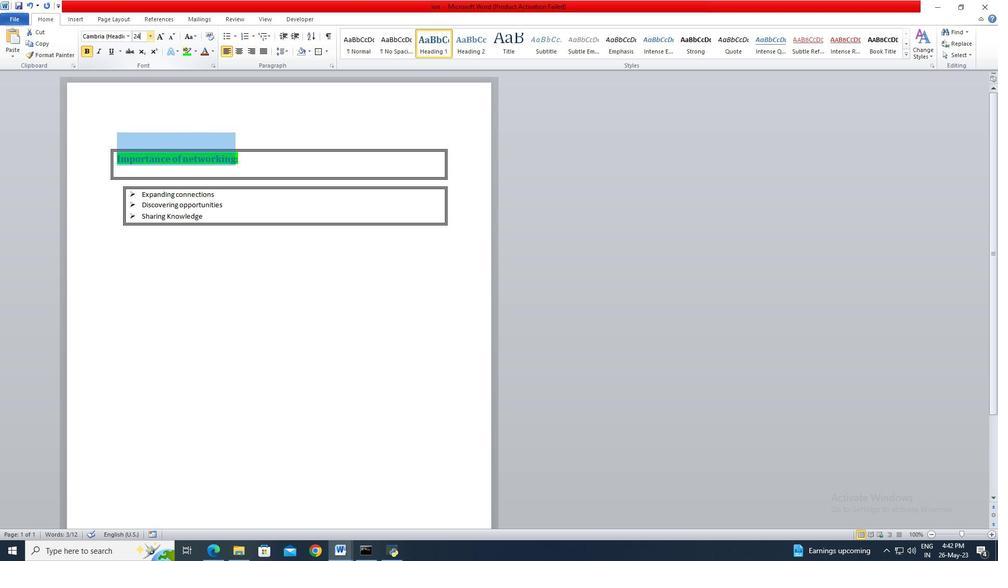 
Action: Mouse moved to (142, 205)
Screenshot: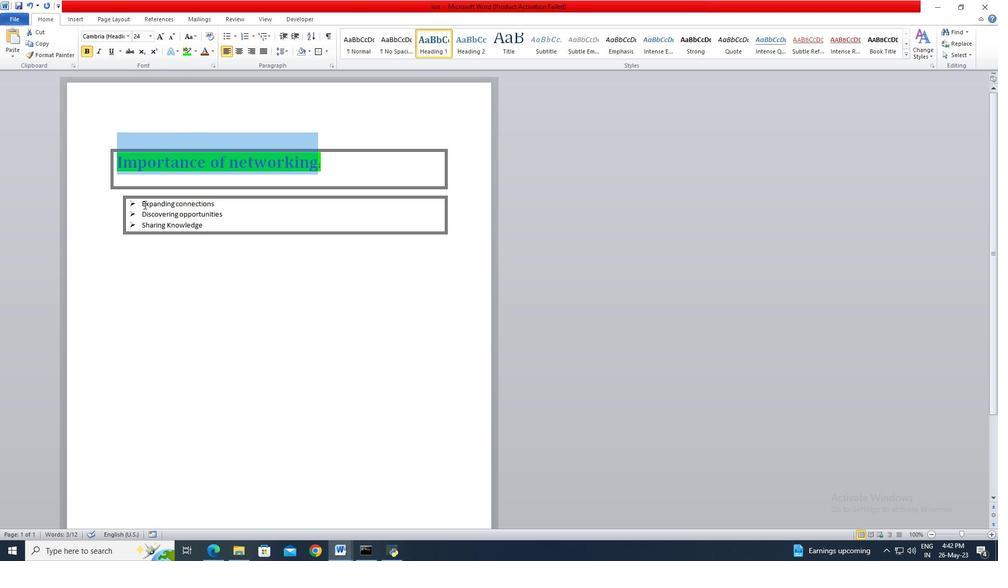 
Action: Mouse pressed left at (142, 205)
Screenshot: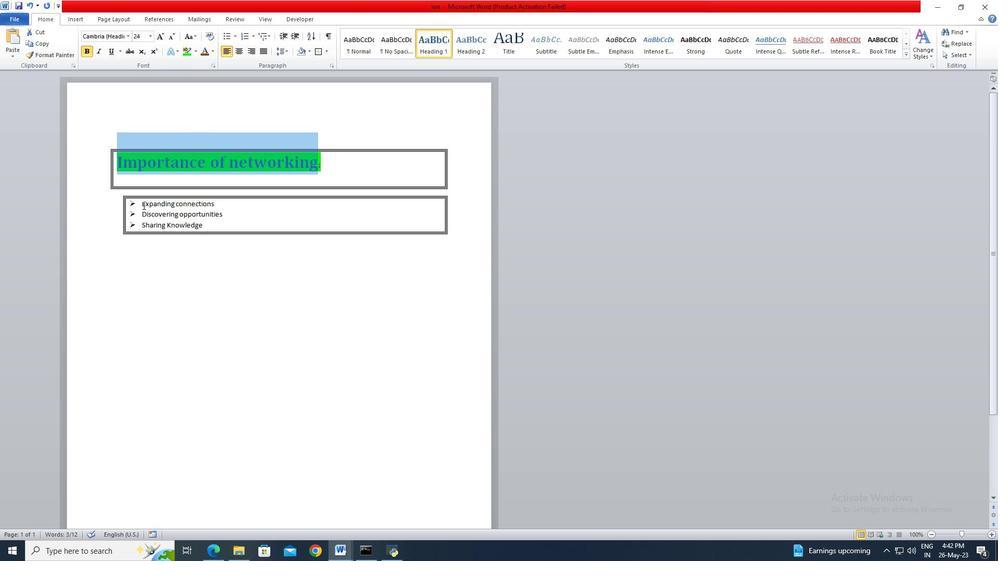 
Action: Mouse moved to (191, 224)
Screenshot: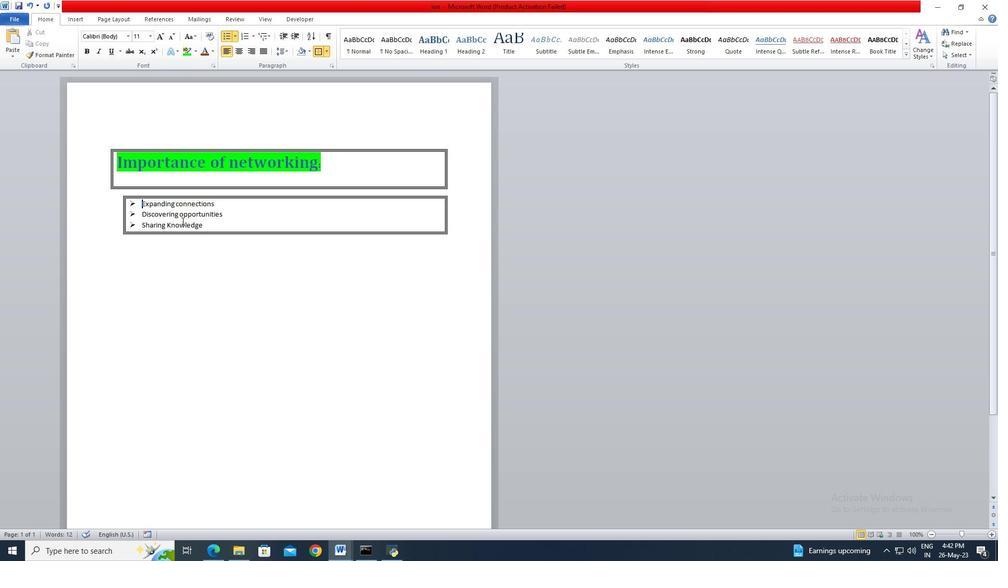 
Action: Key pressed <Key.shift>
Screenshot: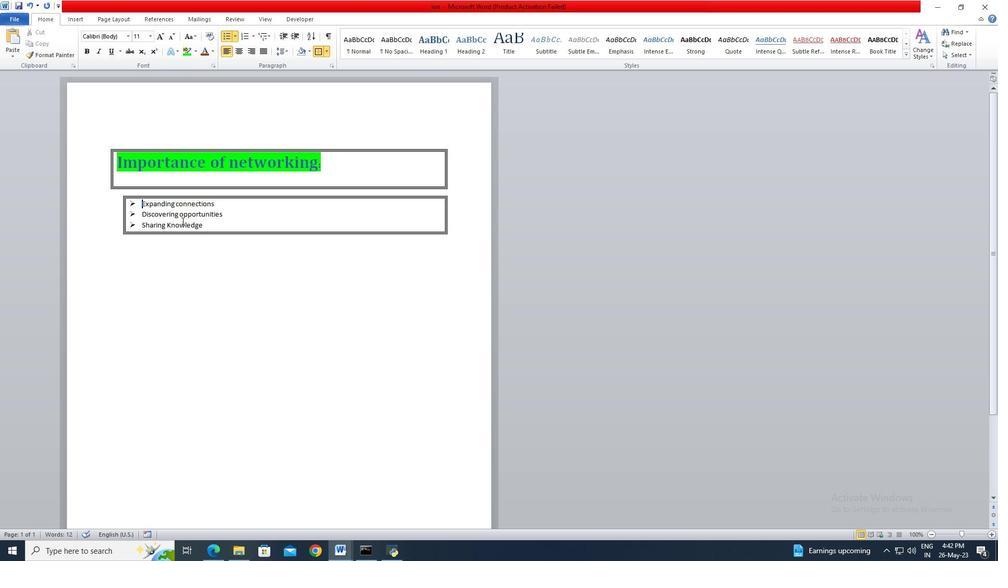 
Action: Mouse moved to (205, 226)
Screenshot: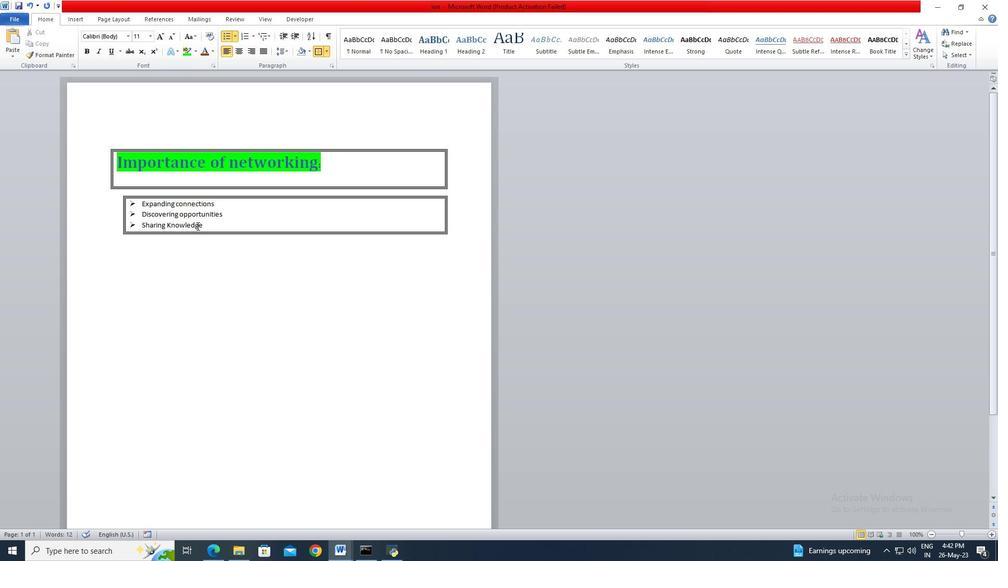 
Action: Mouse pressed left at (205, 226)
Screenshot: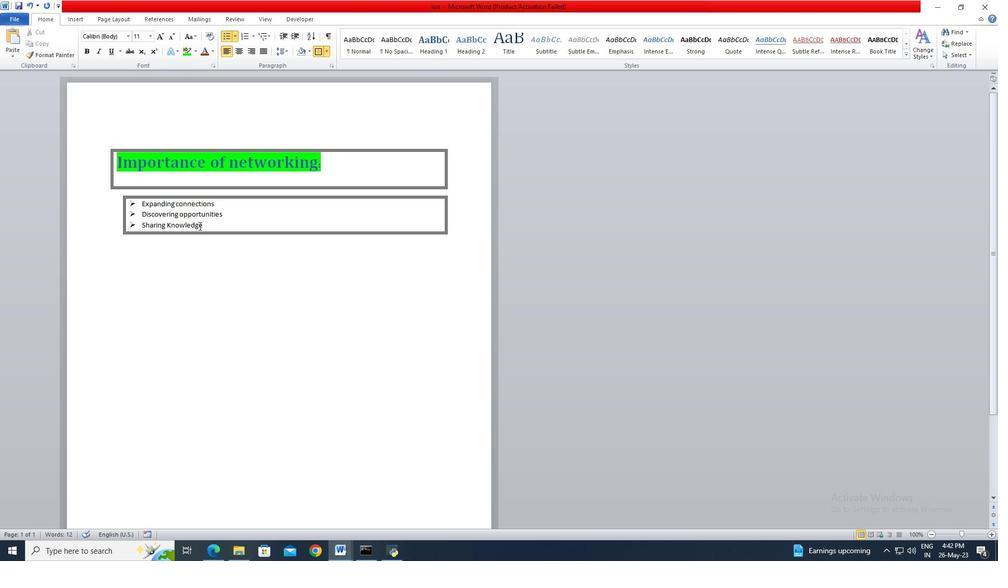 
Action: Mouse moved to (144, 39)
Screenshot: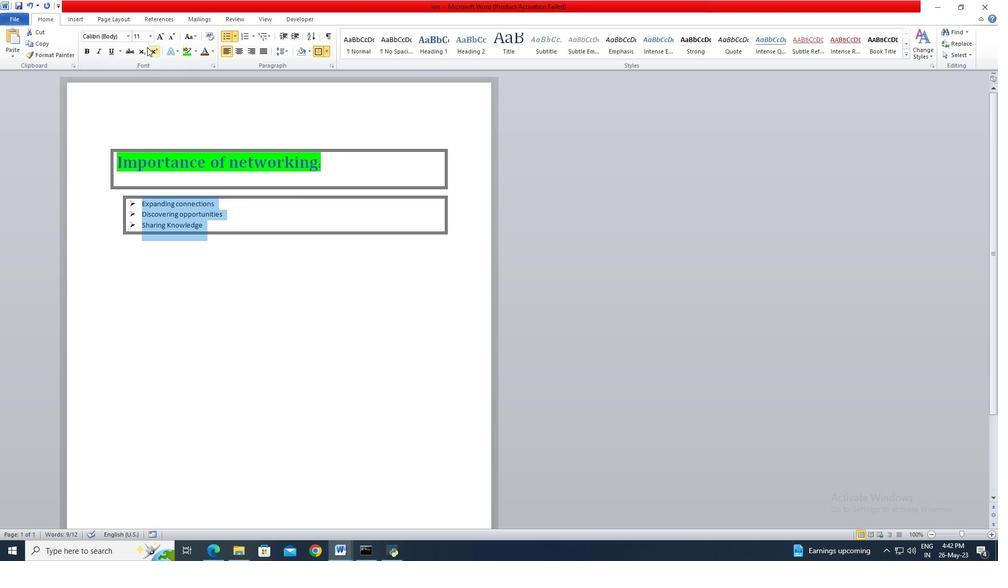 
Action: Mouse pressed left at (144, 39)
Screenshot: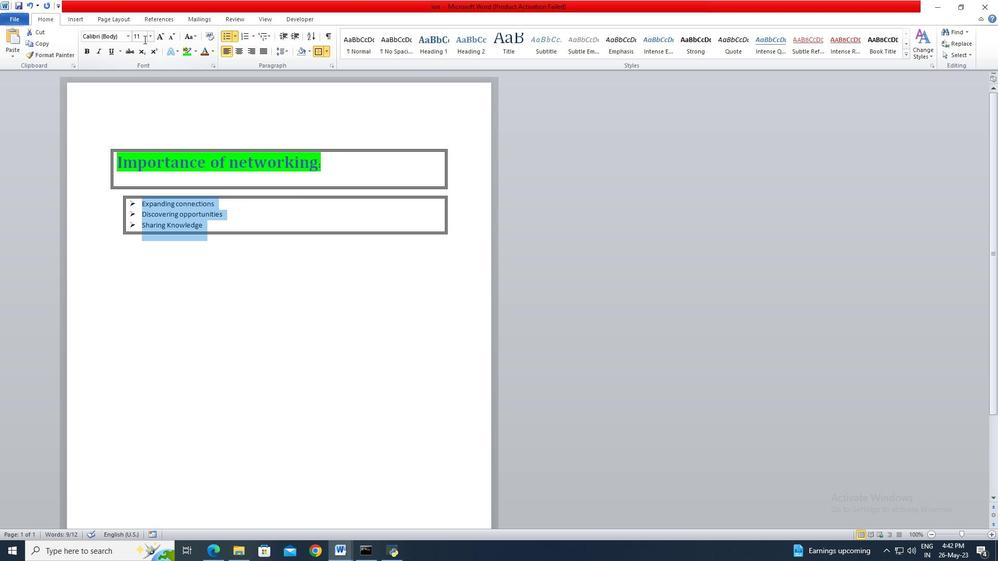 
Action: Key pressed 24<Key.enter>
Screenshot: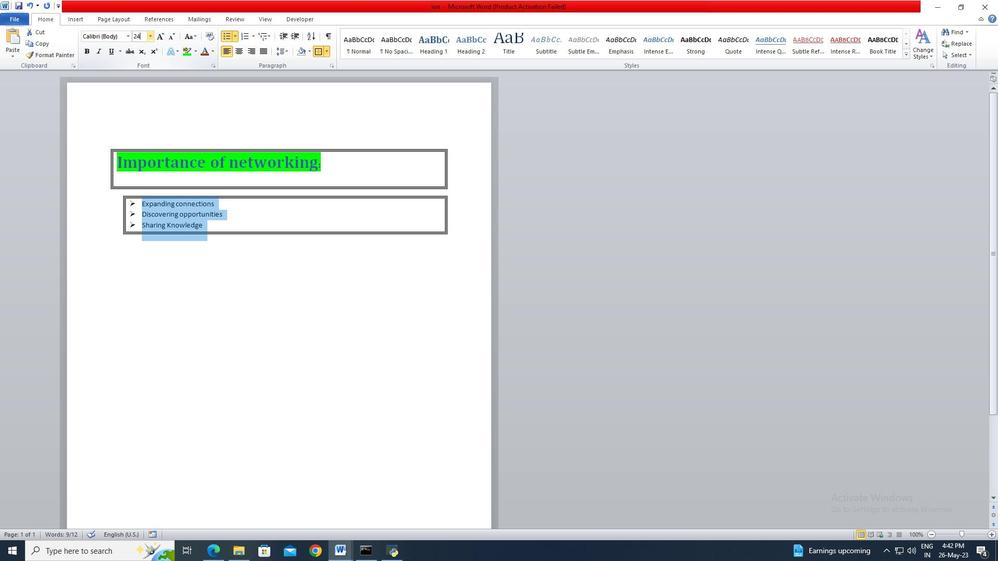 
Action: Mouse moved to (307, 260)
Screenshot: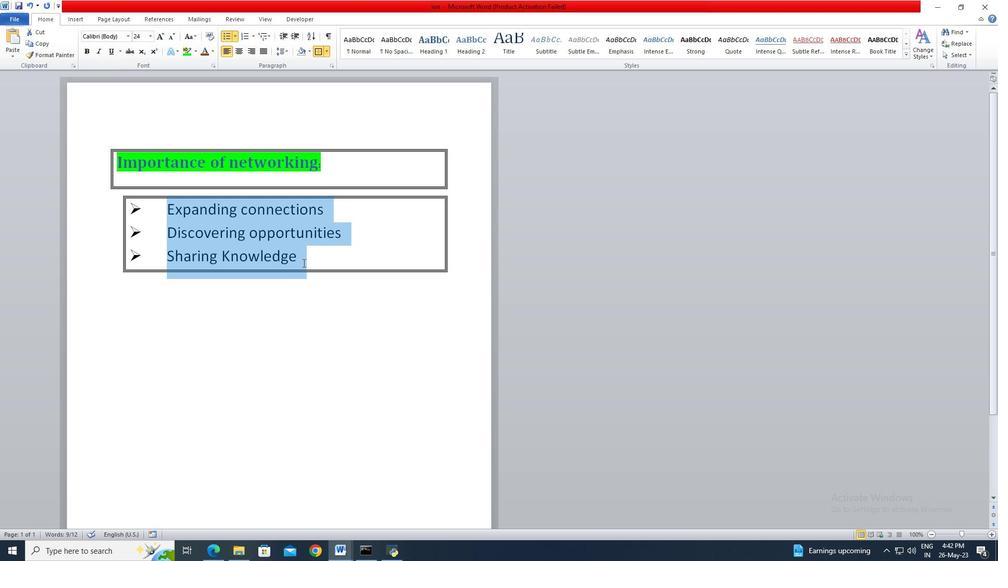 
Action: Mouse pressed left at (307, 260)
Screenshot: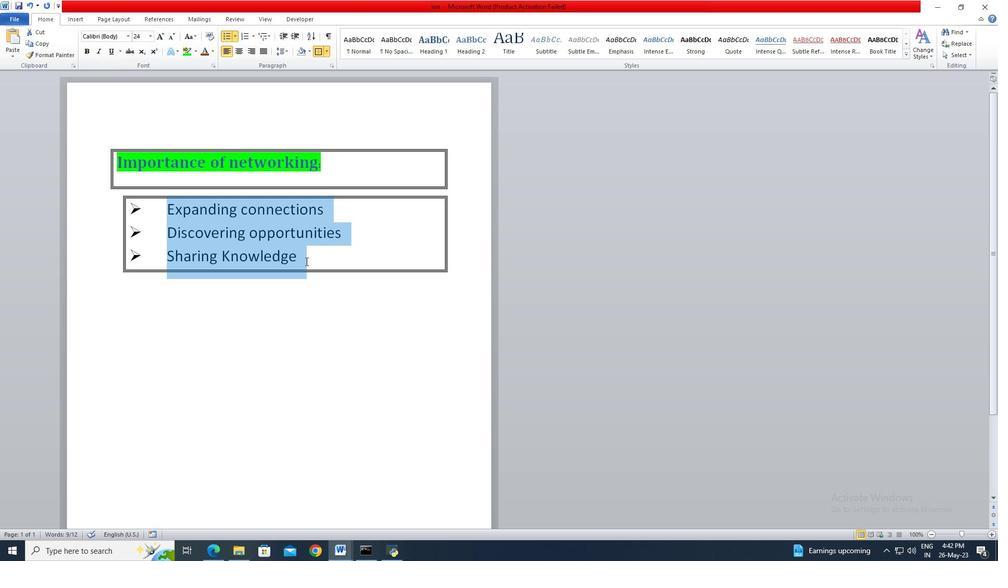 
